 Task: In the Company americanexpress.com, Create email and send with subject: 'Elevate Your Success: Introducing a Transformative Opportunity', and with mail content 'Hello,_x000D_
Welcome to a new era of excellence. Discover the tools and resources that will redefine your industry and set you on a path to greatness._x000D_
Thanks & Regards', attach the document: Agenda.pdf and insert image: visitingcard.jpg. Below Thanks & Regards, write snapchat and insert the URL: 'www.snapchat.com'. Mark checkbox to create task to follow up : In 2 business days .  Enter or choose an email address of recipient's from company's contact and send.. Logged in from softage.10@softage.net
Action: Mouse moved to (75, 61)
Screenshot: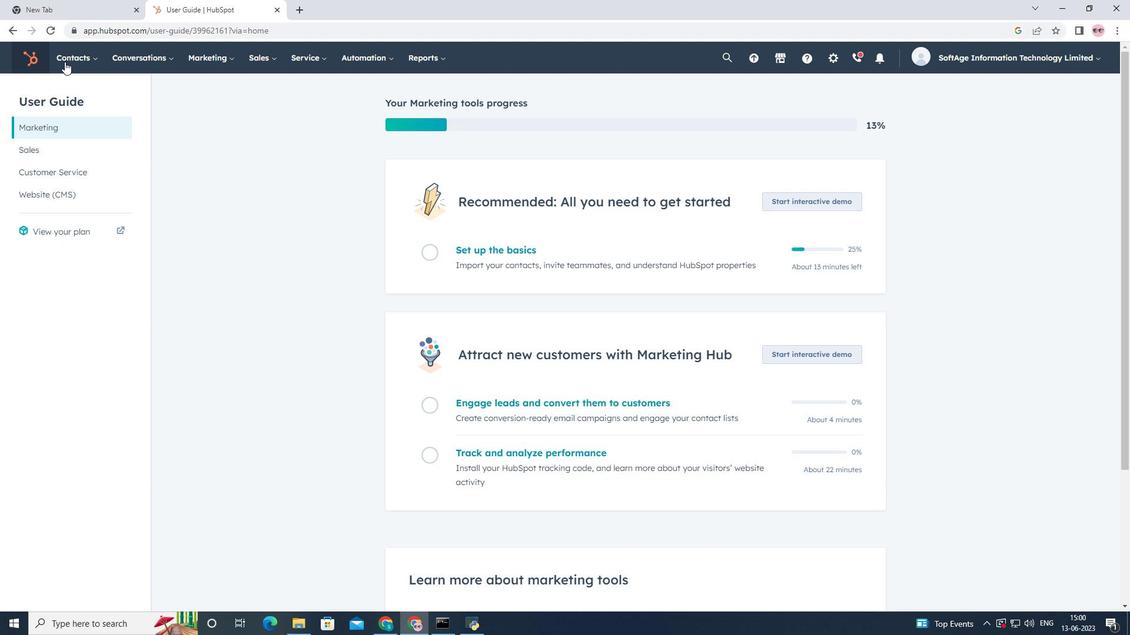 
Action: Mouse pressed left at (75, 61)
Screenshot: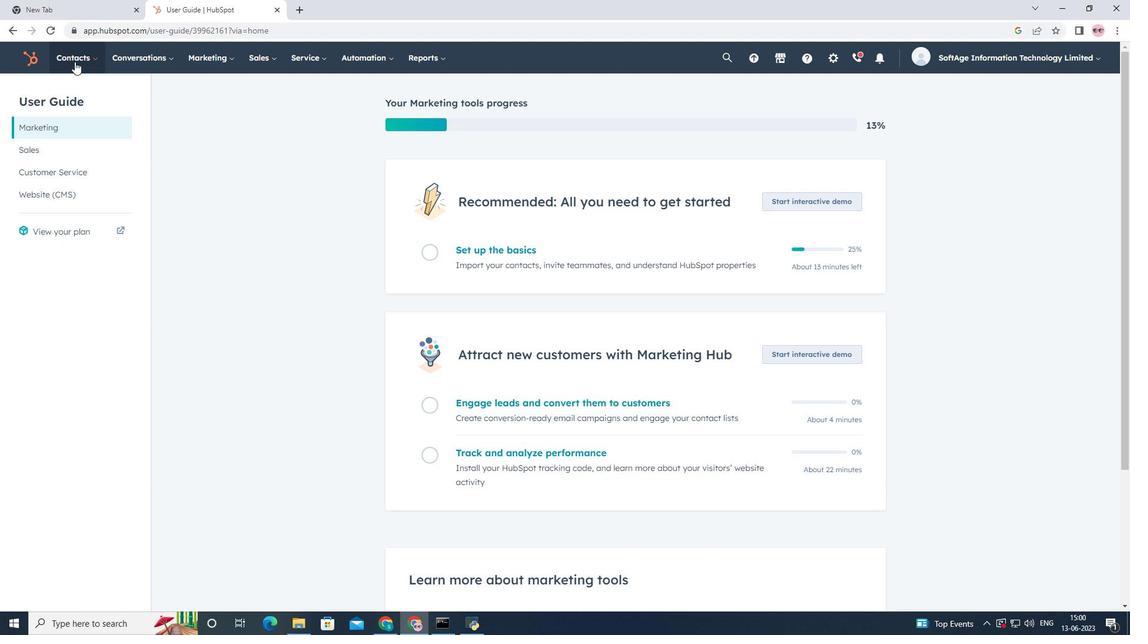 
Action: Mouse moved to (94, 107)
Screenshot: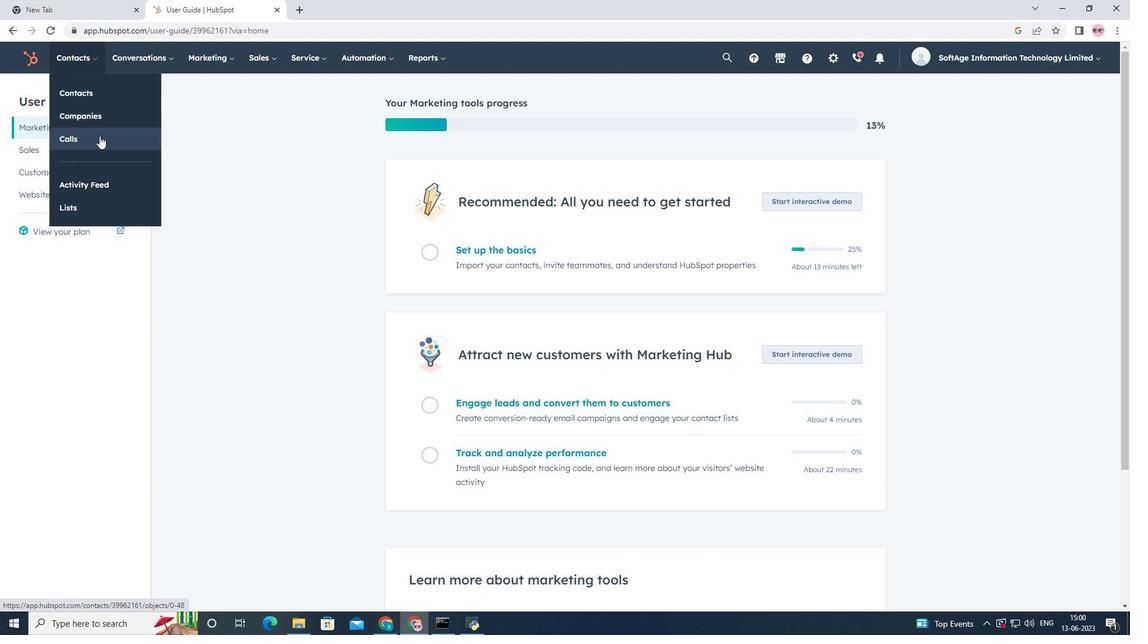 
Action: Mouse pressed left at (94, 107)
Screenshot: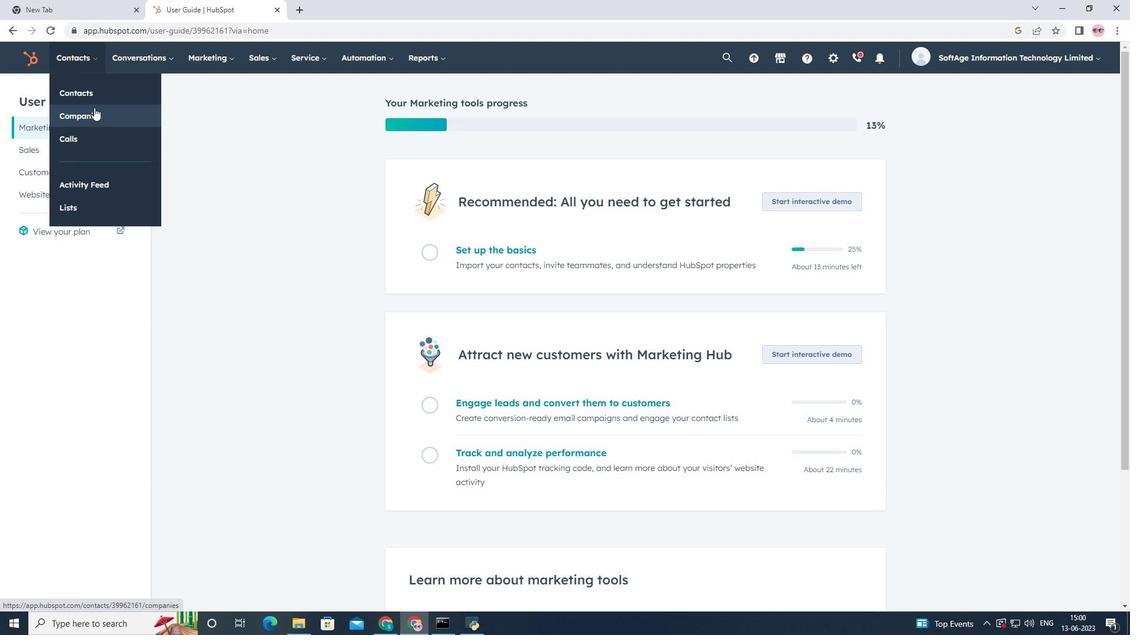 
Action: Mouse moved to (107, 193)
Screenshot: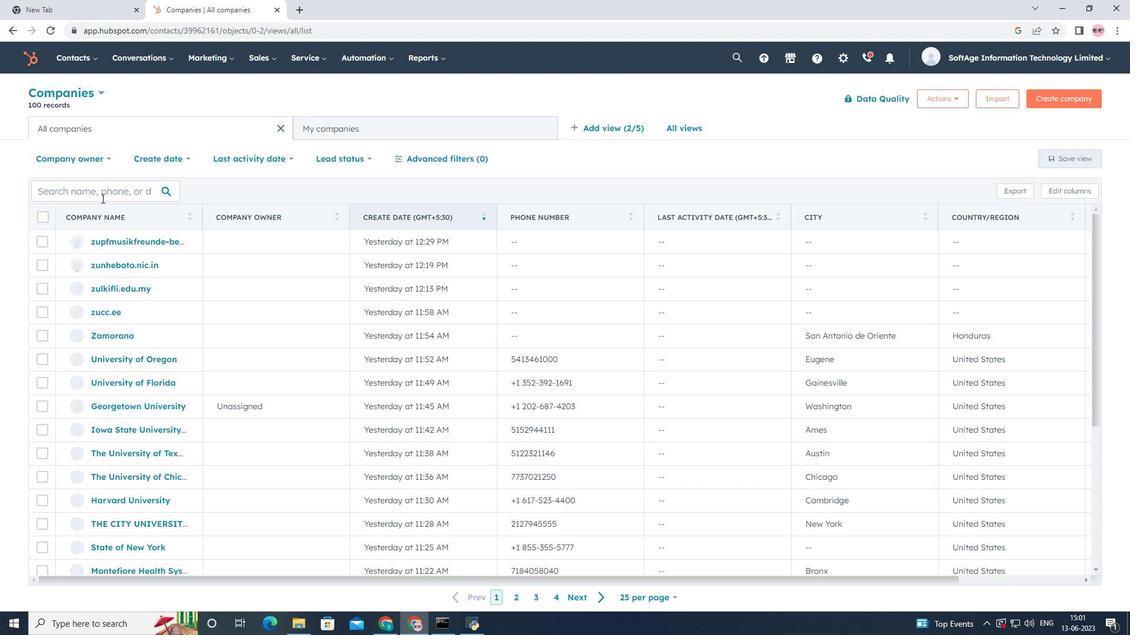 
Action: Mouse pressed left at (107, 193)
Screenshot: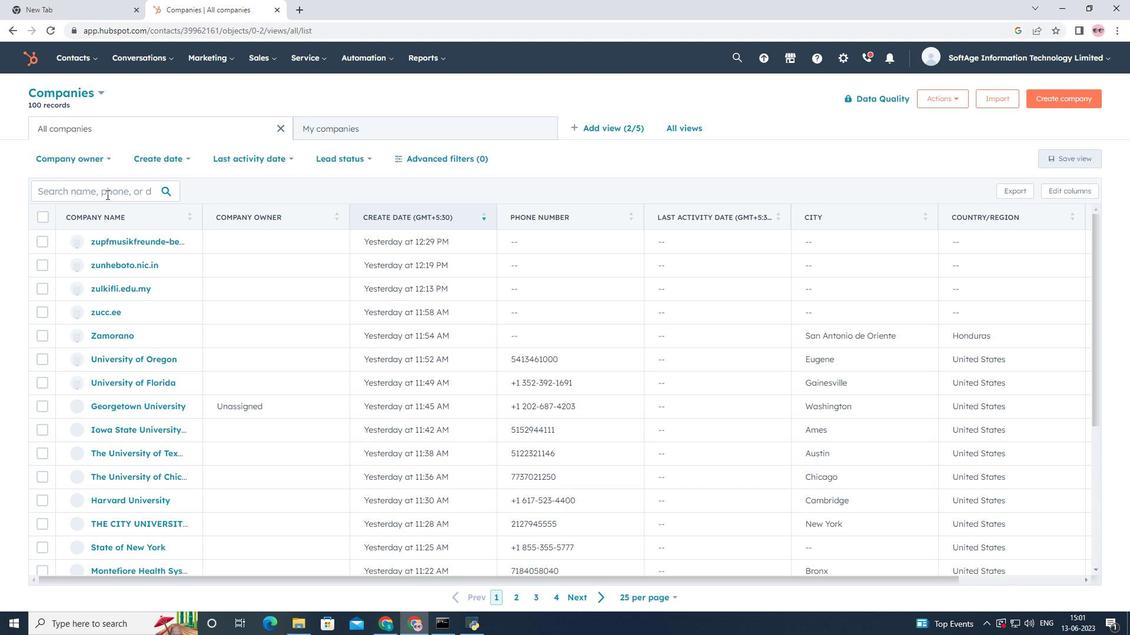 
Action: Key pressed <Key.shift>americanexpress.com
Screenshot: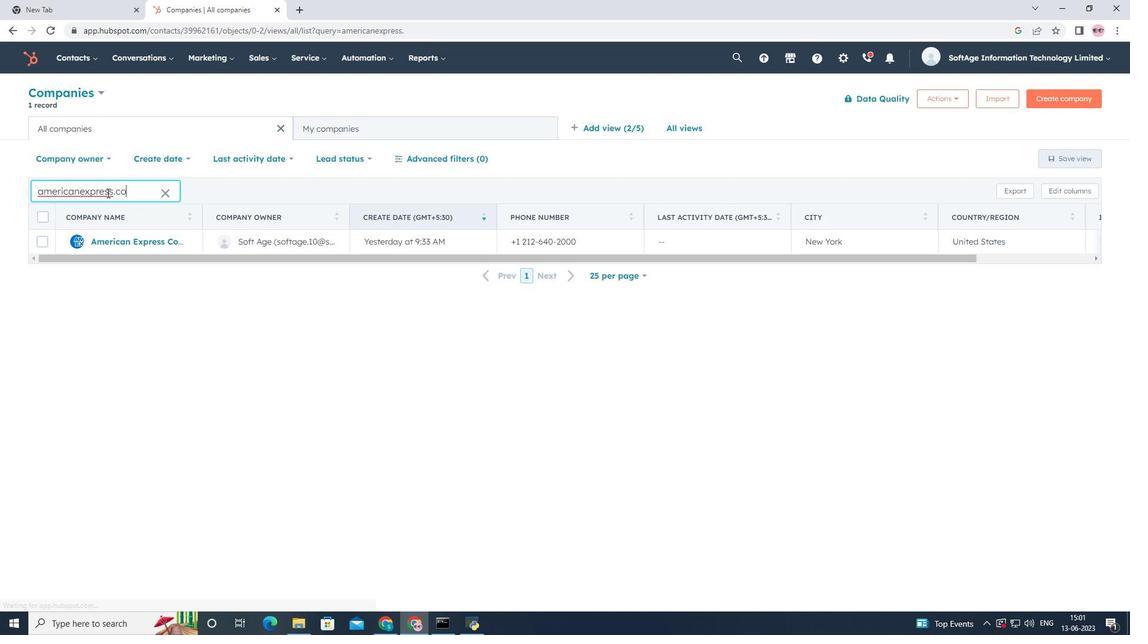 
Action: Mouse moved to (128, 240)
Screenshot: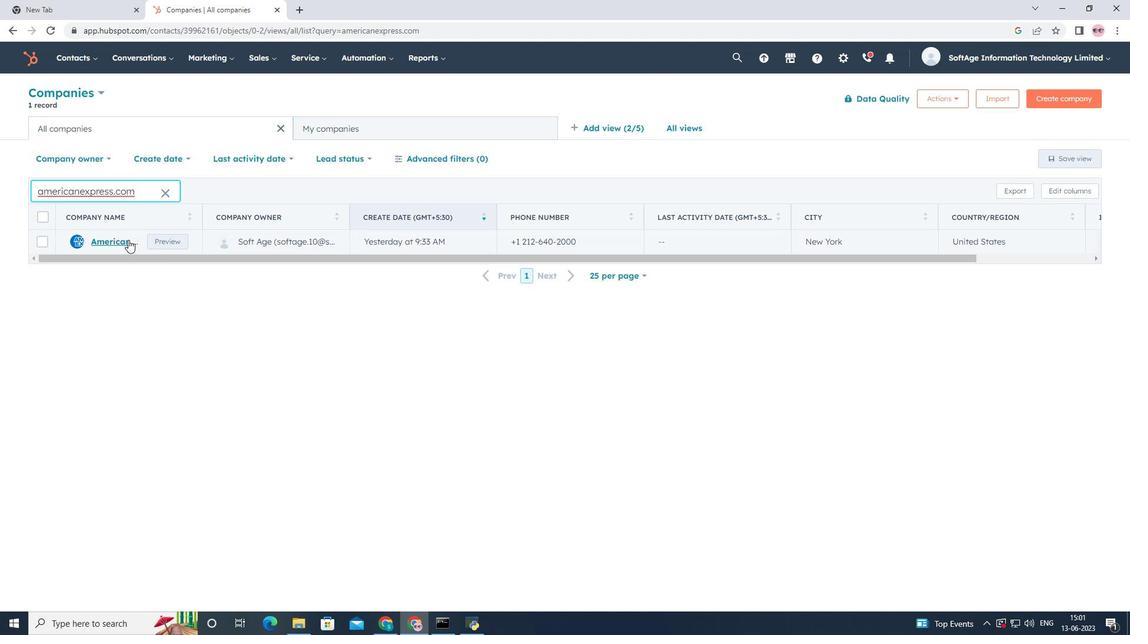 
Action: Mouse pressed left at (128, 240)
Screenshot: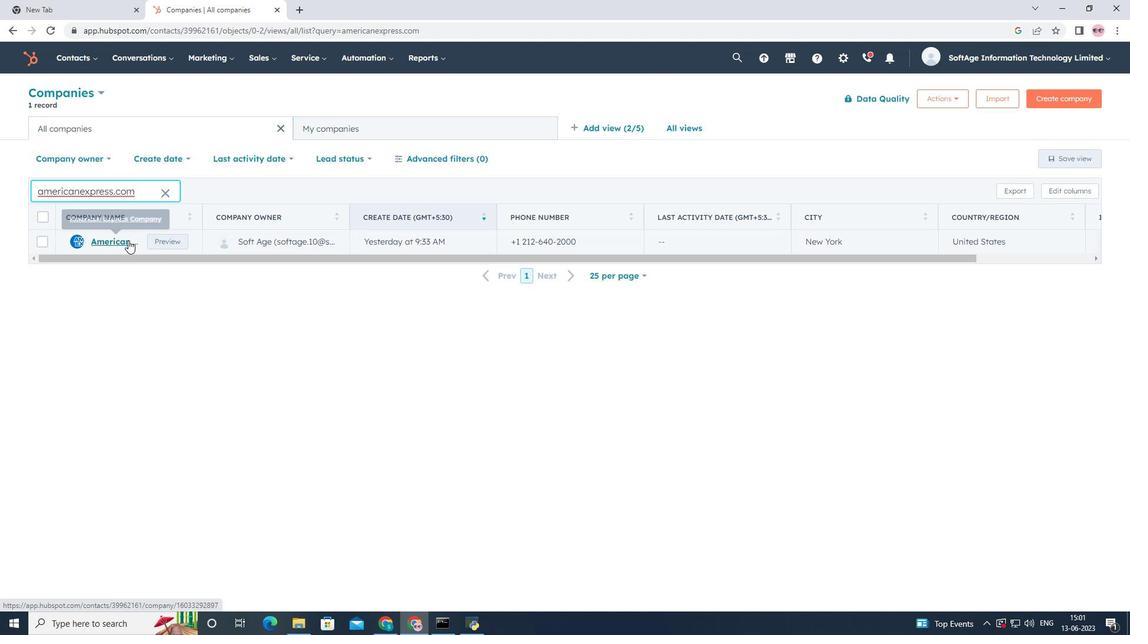 
Action: Mouse moved to (81, 198)
Screenshot: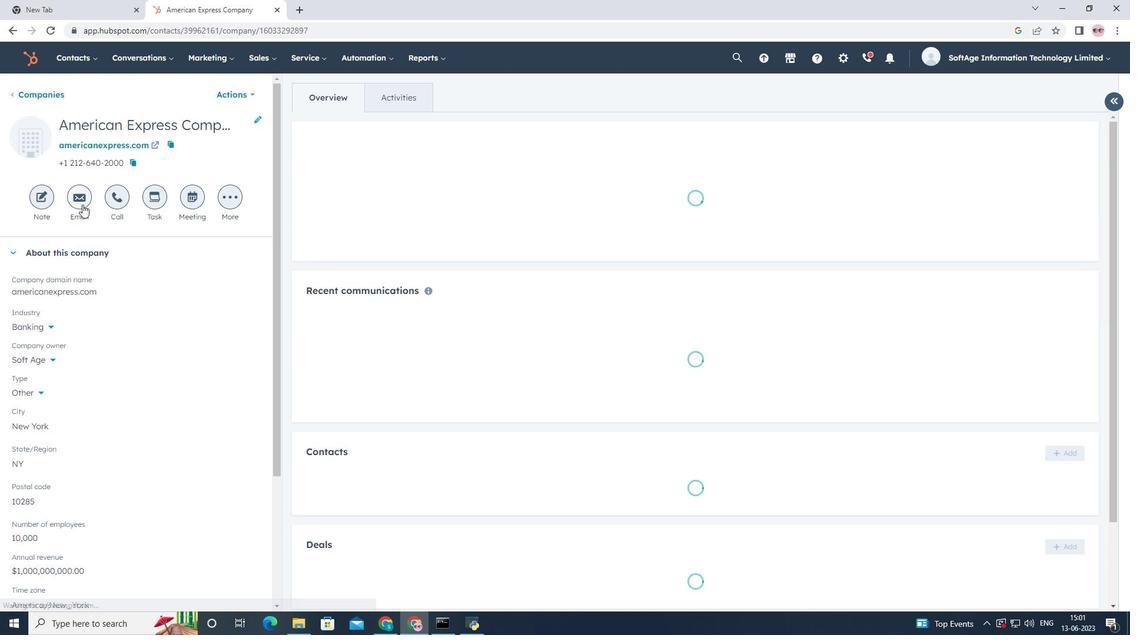 
Action: Mouse pressed left at (81, 198)
Screenshot: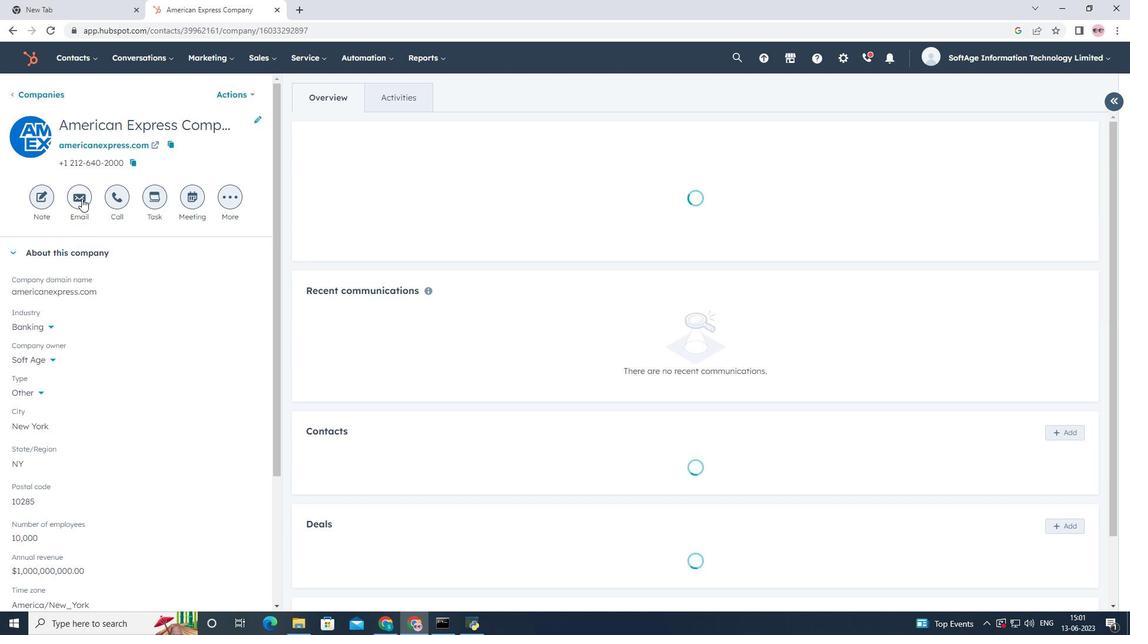 
Action: Mouse moved to (723, 399)
Screenshot: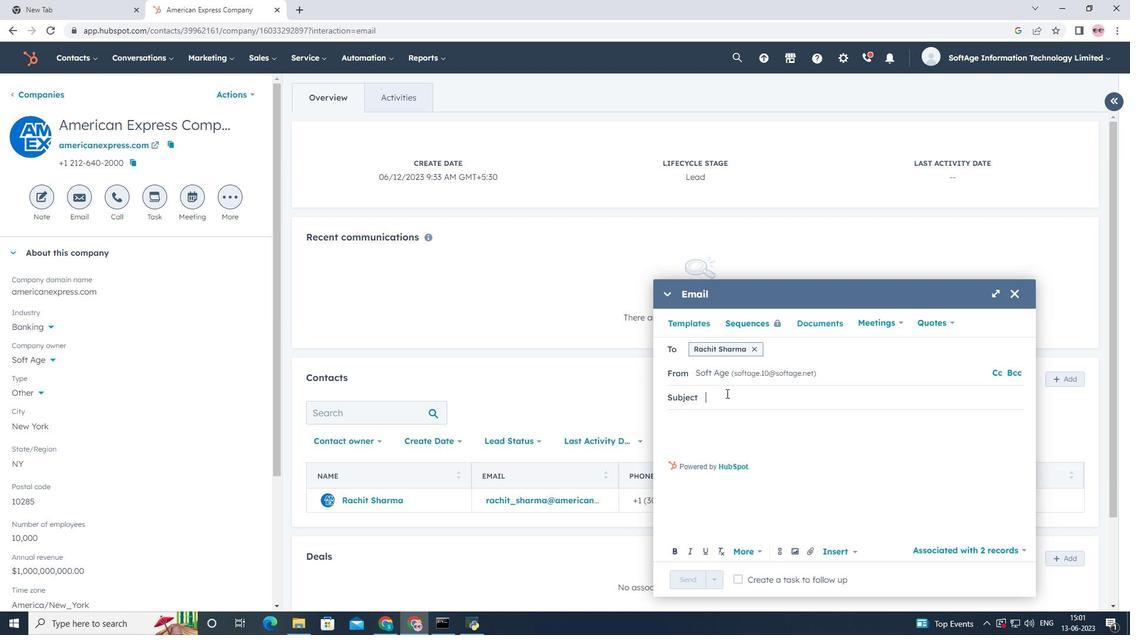 
Action: Mouse pressed left at (723, 399)
Screenshot: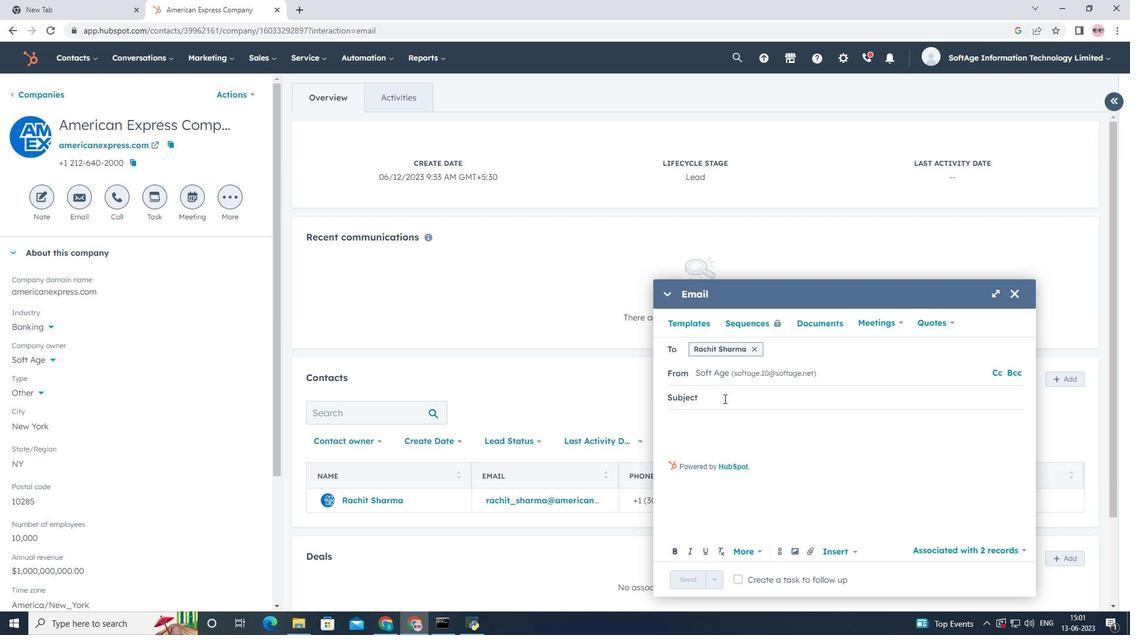 
Action: Key pressed <Key.shift>Elevate<Key.space><Key.shift>Your<Key.space><Key.shift>Success<Key.shift>:<Key.space><Key.shift>Introducing<Key.space>a<Key.space><Key.shift>Transformative<Key.space><Key.shift>Opportunity
Screenshot: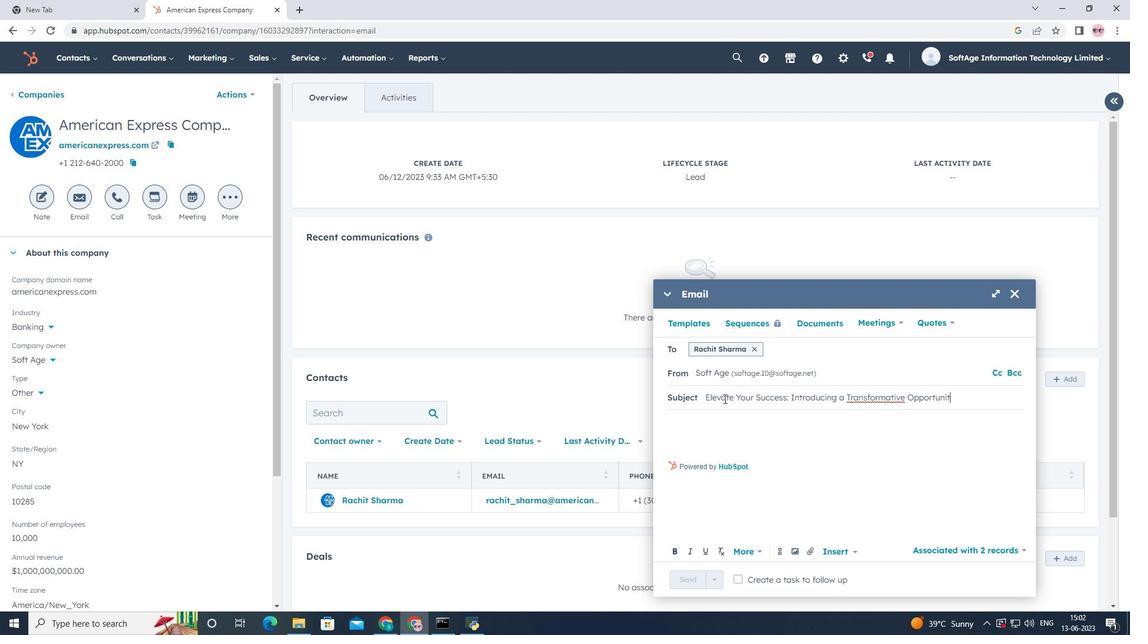 
Action: Mouse moved to (696, 420)
Screenshot: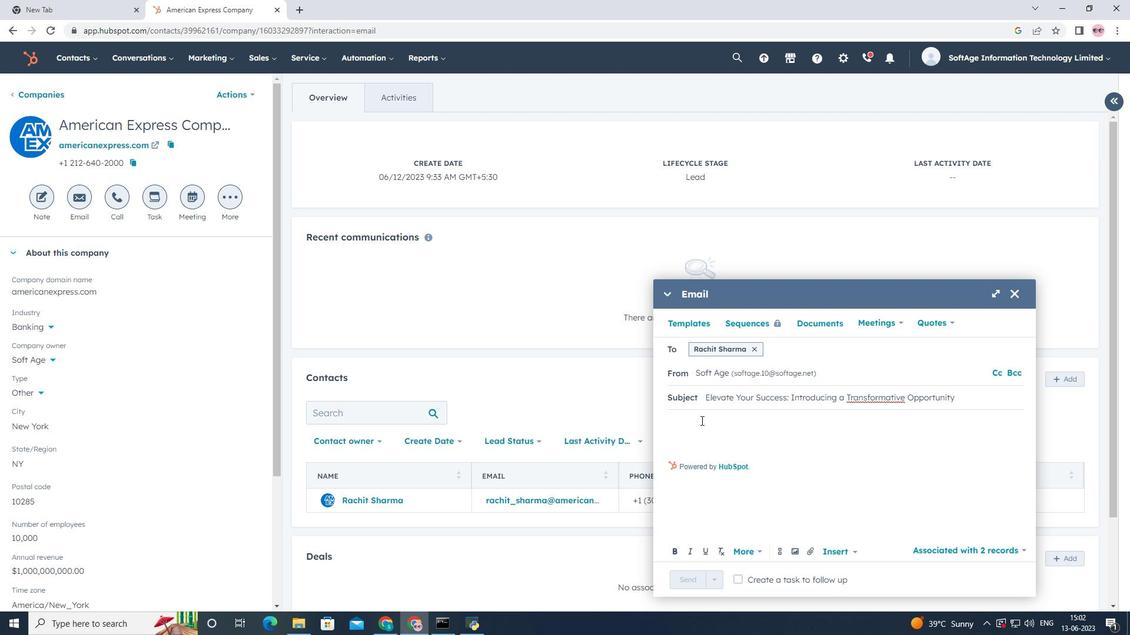 
Action: Mouse pressed left at (696, 420)
Screenshot: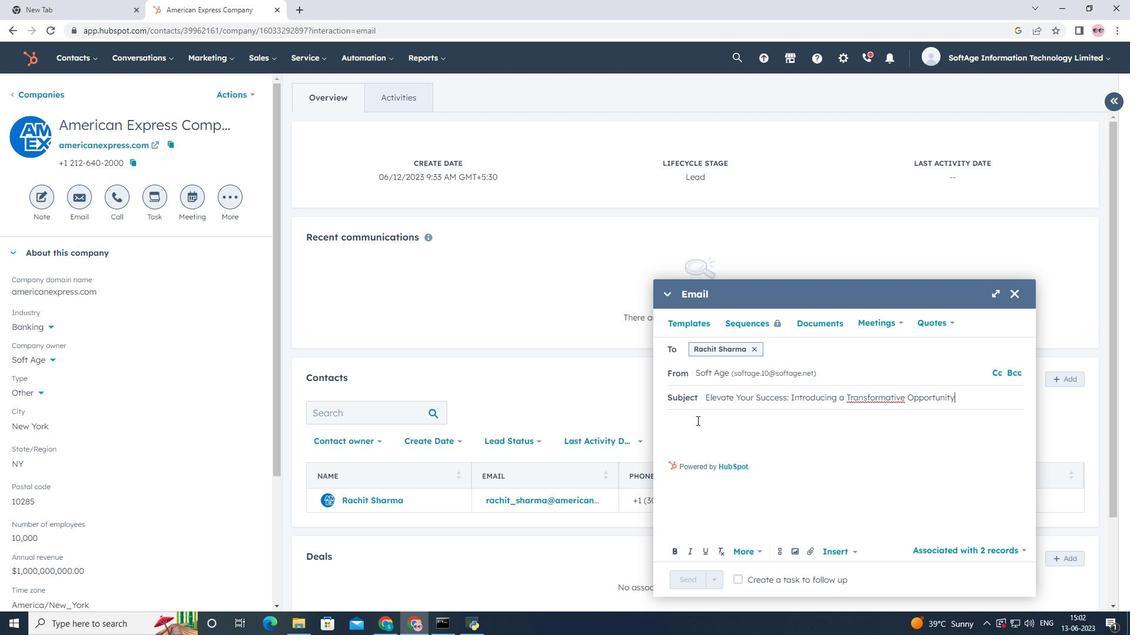 
Action: Key pressed <Key.shift><Key.shift><Key.shift>elcome<Key.space>to<Key.space>a<Key.space>new<Key.space>era<Key.space>of<Key.space>excellence.<Key.space><Key.shift>Discover<Key.space>the<Key.space>tools<Key.space>and<Key.space>resop<Key.backspace>urces<Key.space>that<Key.space>will<Key.space>redefine<Key.space>your<Key.space>industry<Key.space>and<Key.space>set<Key.space>you<Key.space>on<Key.space>a<Key.space>path<Key.space>to<Key.space>greatness.<Key.enter><Key.shift><Key.shift><Key.shift><Key.shift>Thanks<Key.space><Key.shift><Key.shift><Key.shift><Key.shift><Key.shift><Key.shift><Key.shift><Key.shift><Key.shift><Key.shift><Key.shift><Key.shift><Key.shift><Key.shift><Key.shift><Key.shift><Key.shift><Key.shift><Key.shift><Key.shift><Key.shift><Key.shift><Key.shift><Key.shift><Key.shift><Key.shift><Key.shift><Key.shift><Key.shift>&<Key.space>regards
Screenshot: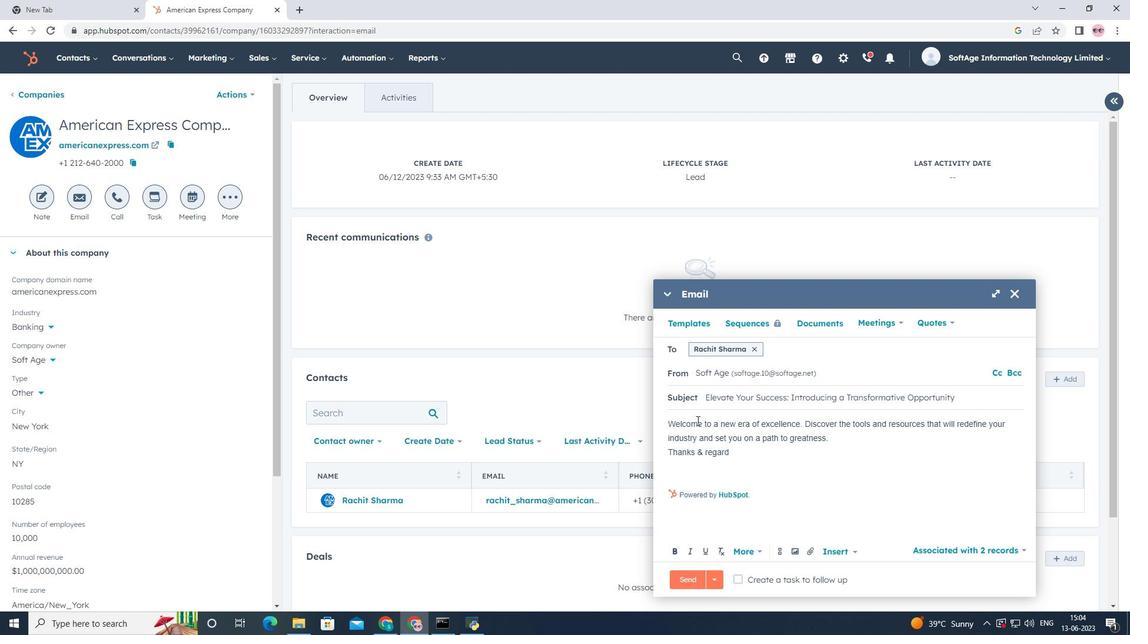 
Action: Mouse moved to (708, 453)
Screenshot: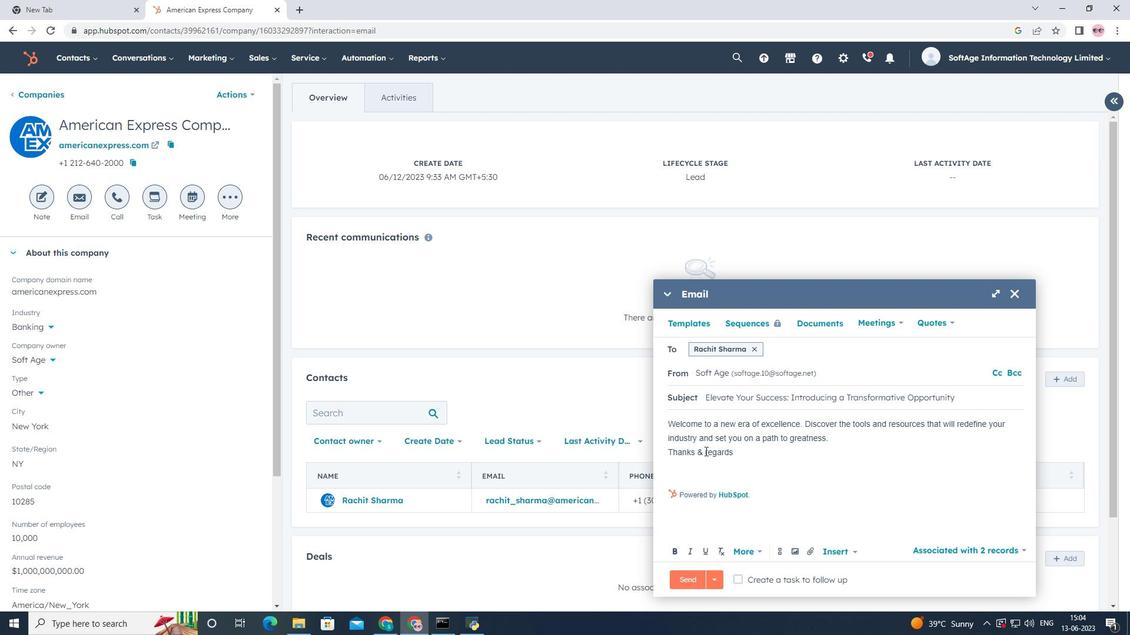 
Action: Mouse pressed left at (708, 453)
Screenshot: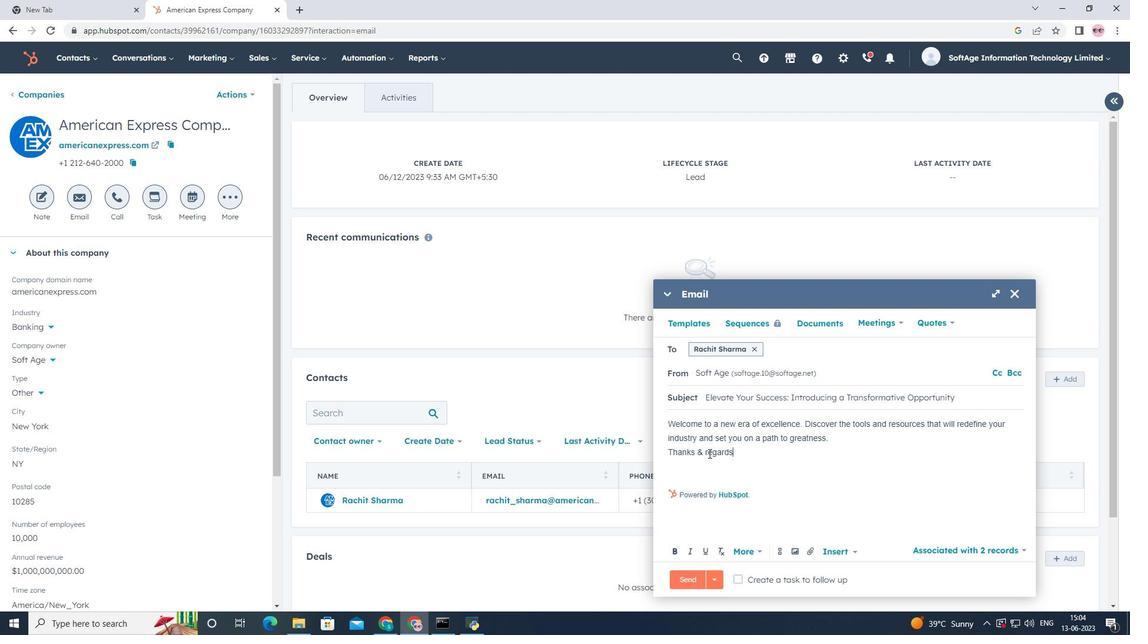 
Action: Key pressed <Key.backspace><Key.shift>R
Screenshot: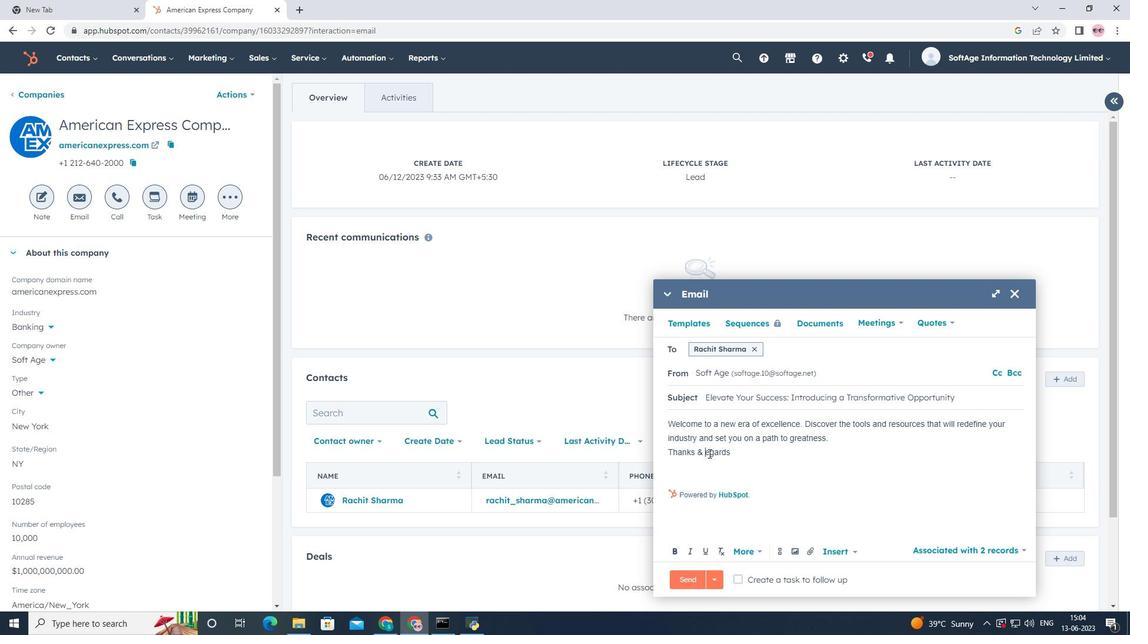 
Action: Mouse moved to (682, 472)
Screenshot: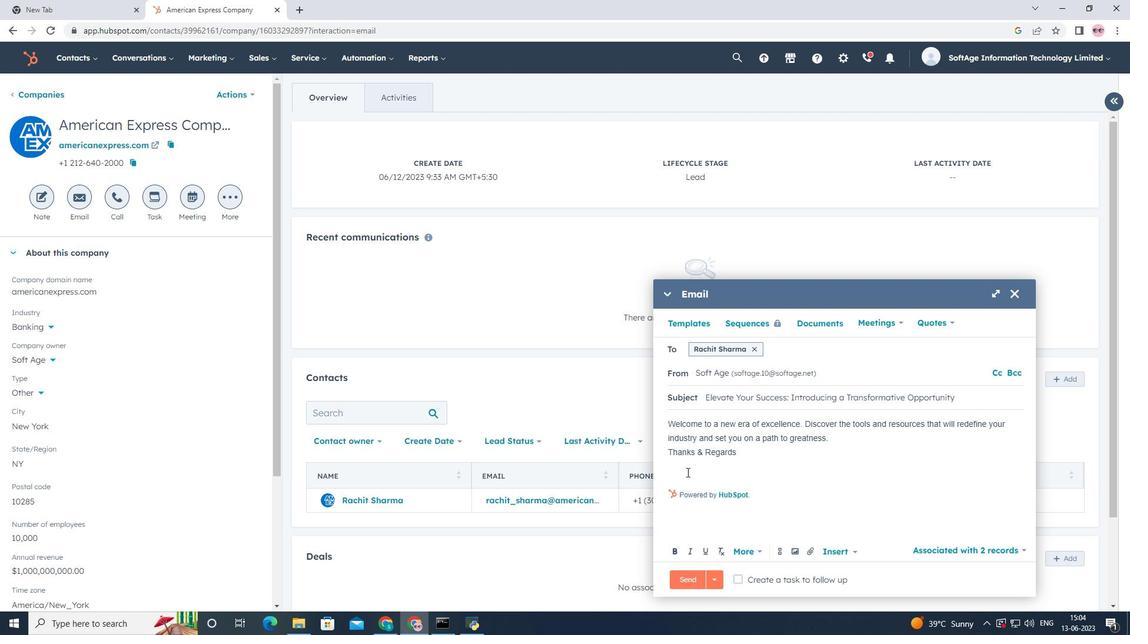 
Action: Mouse pressed left at (682, 472)
Screenshot: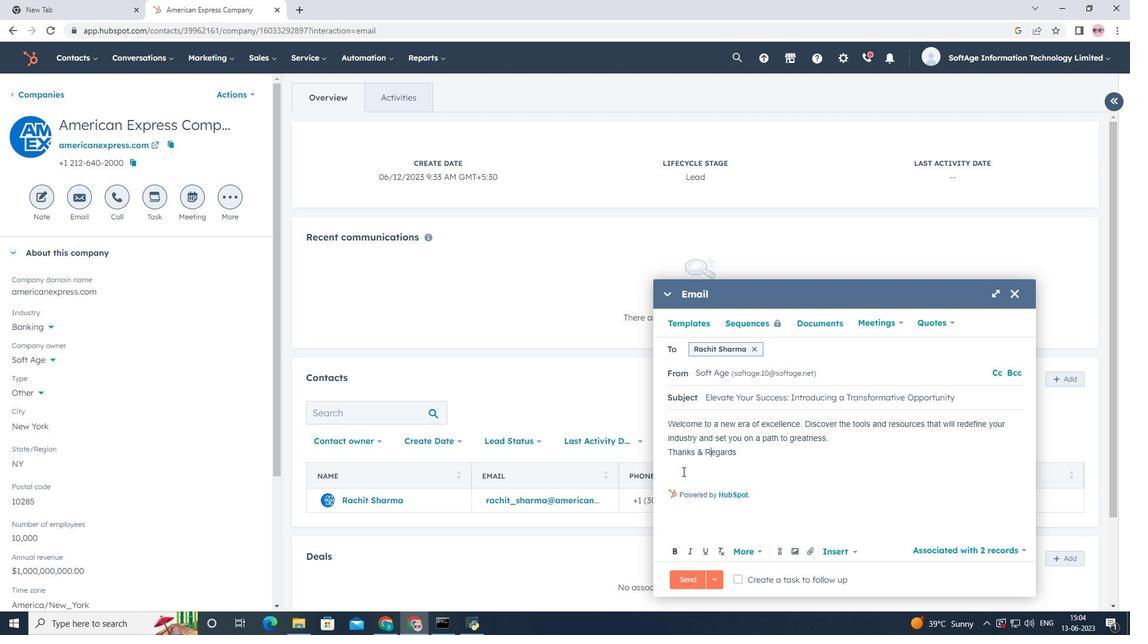
Action: Mouse moved to (813, 555)
Screenshot: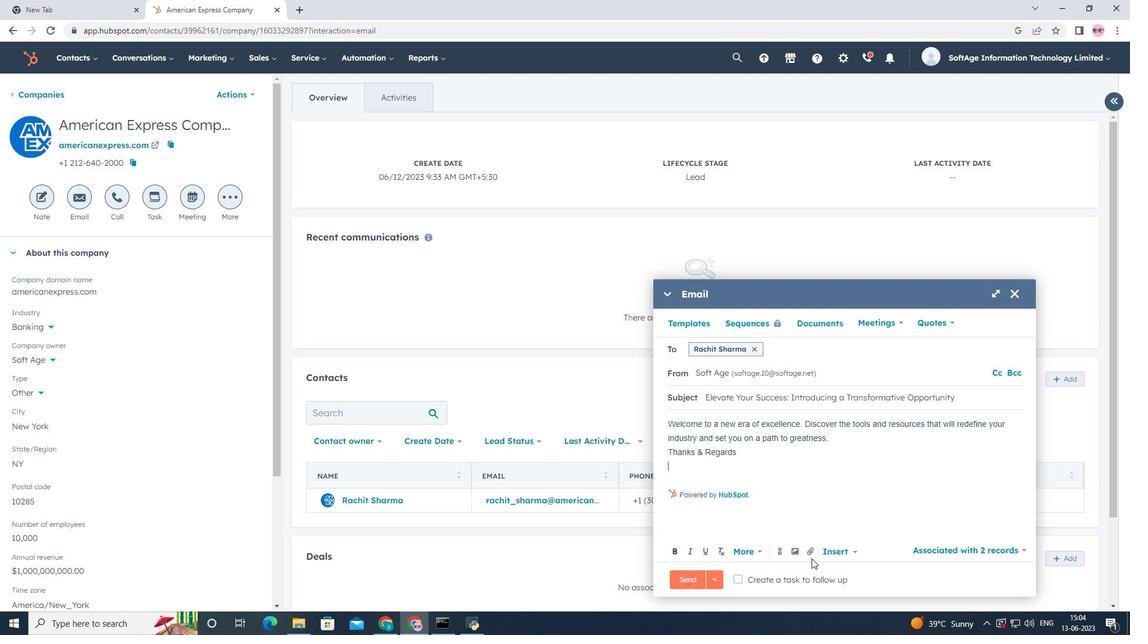 
Action: Mouse pressed left at (813, 555)
Screenshot: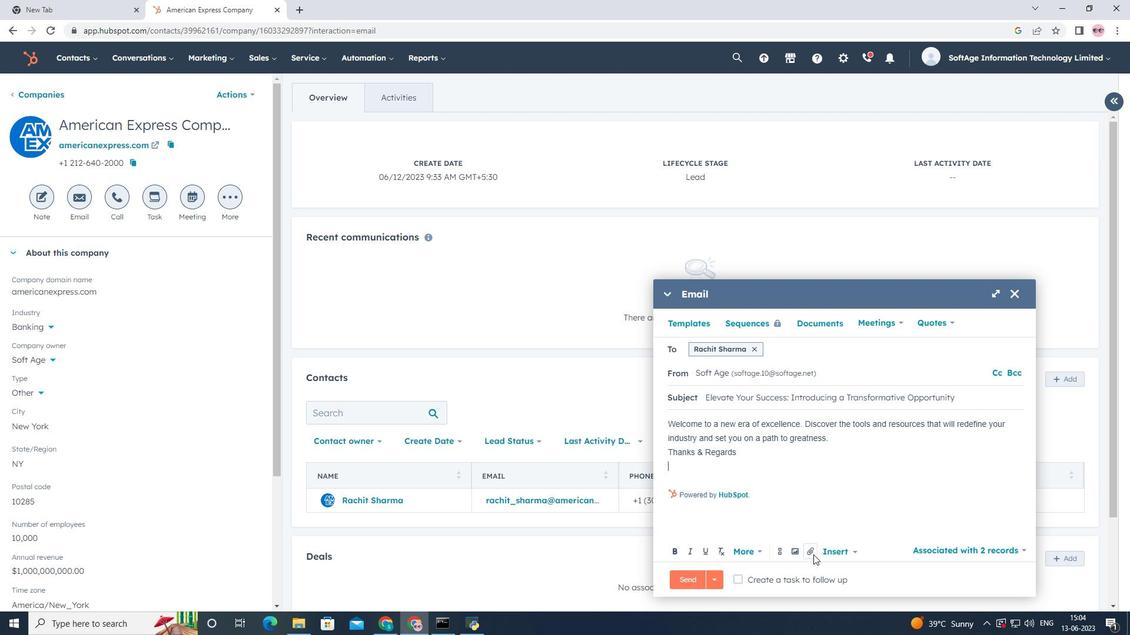 
Action: Mouse moved to (813, 520)
Screenshot: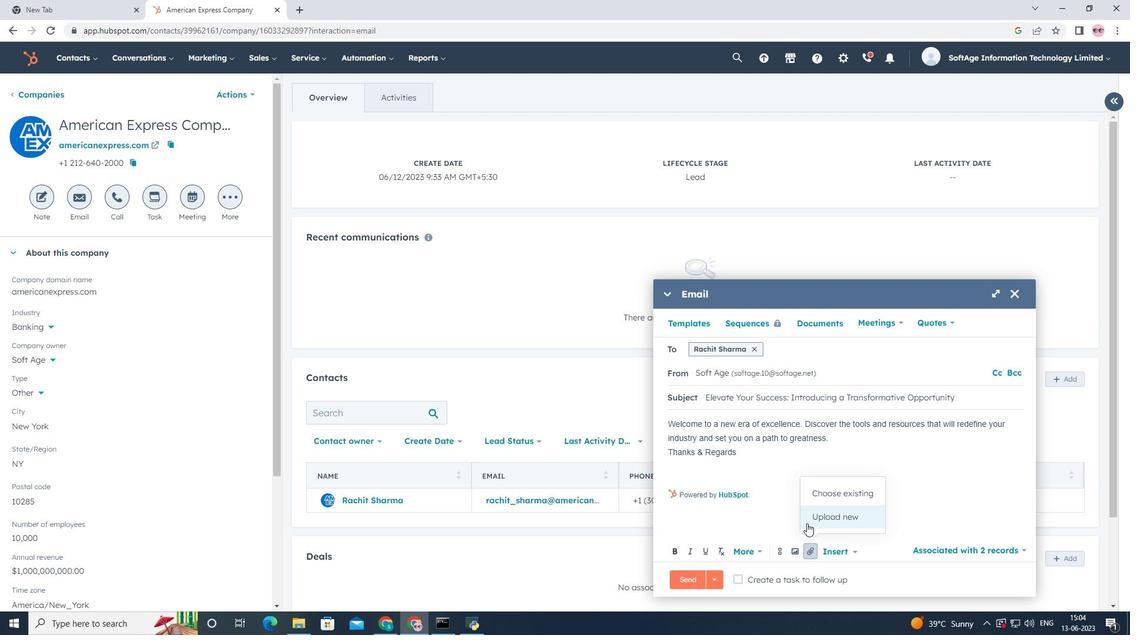 
Action: Mouse pressed left at (813, 520)
Screenshot: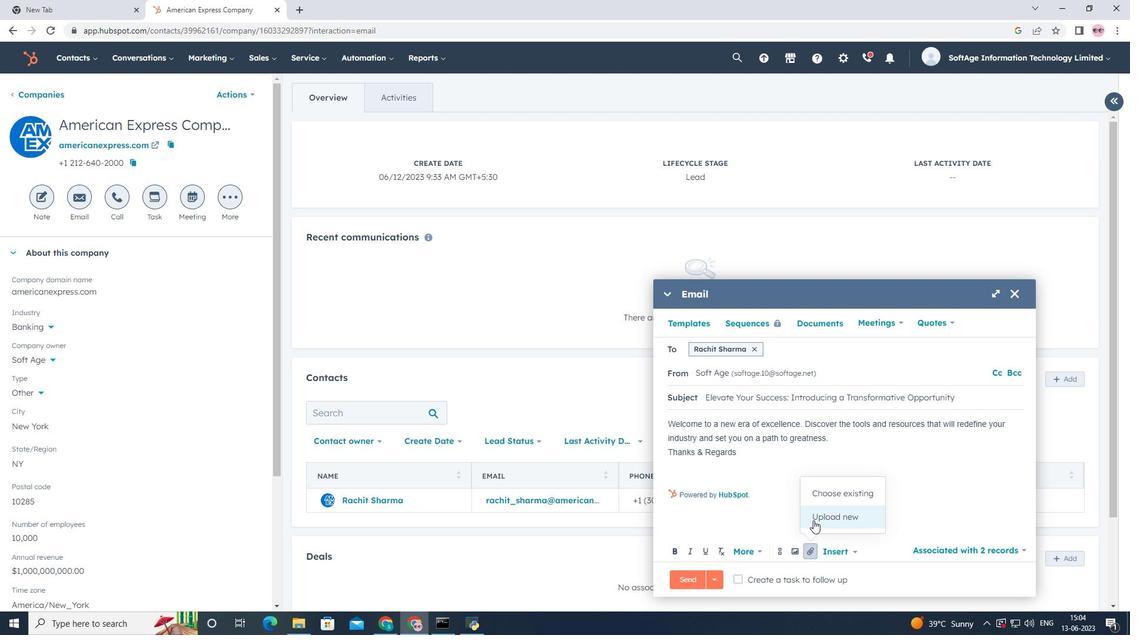 
Action: Mouse moved to (30, 147)
Screenshot: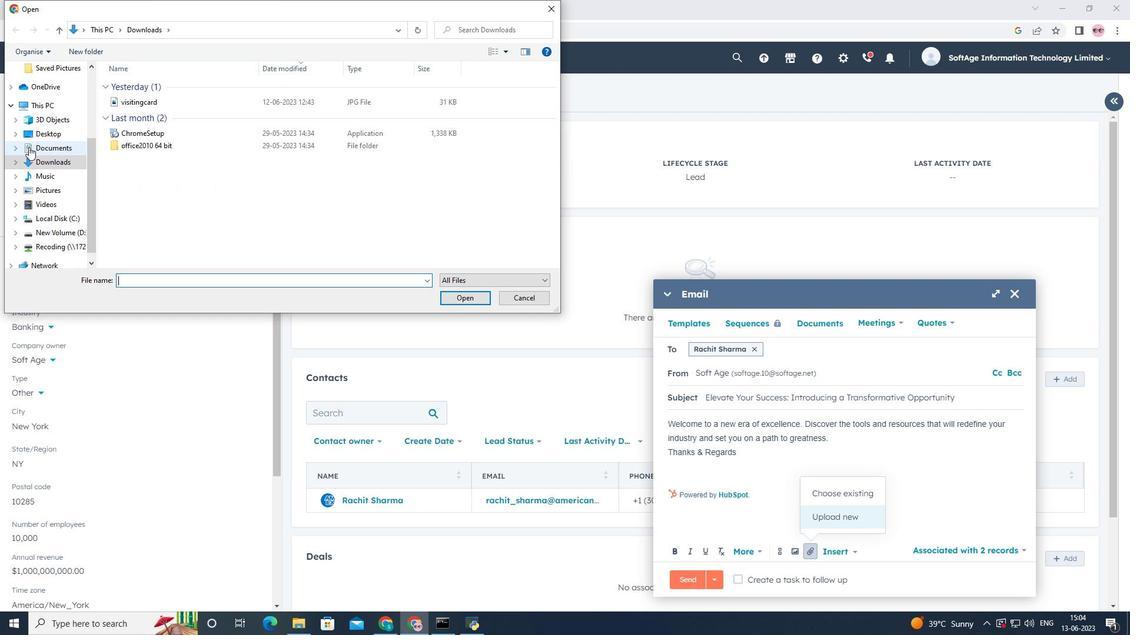 
Action: Mouse pressed left at (30, 147)
Screenshot: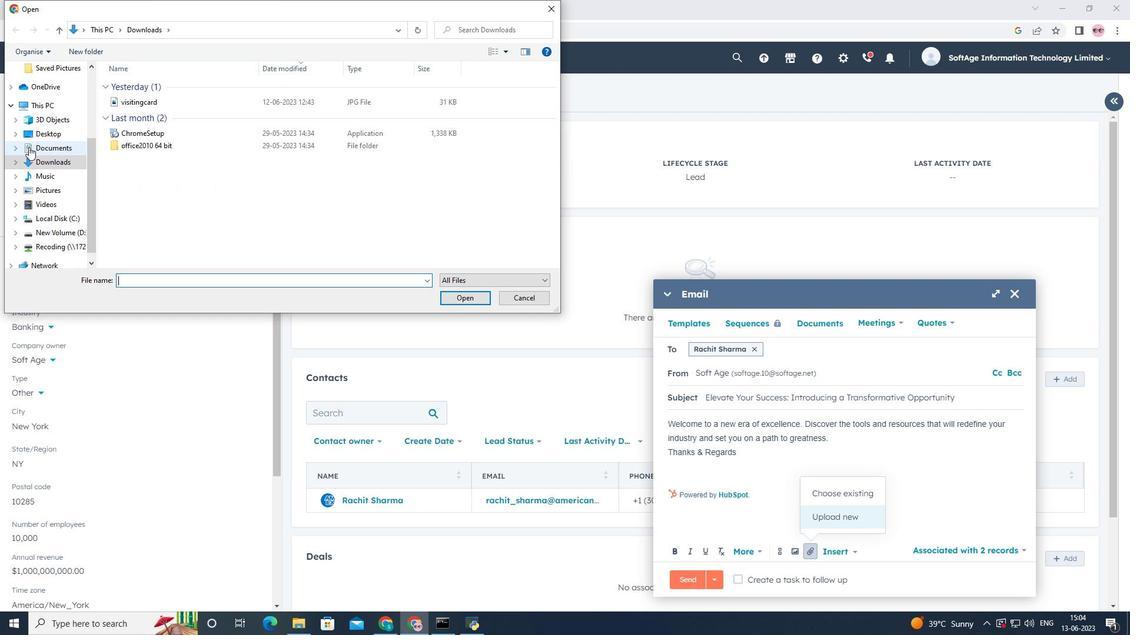 
Action: Mouse moved to (223, 85)
Screenshot: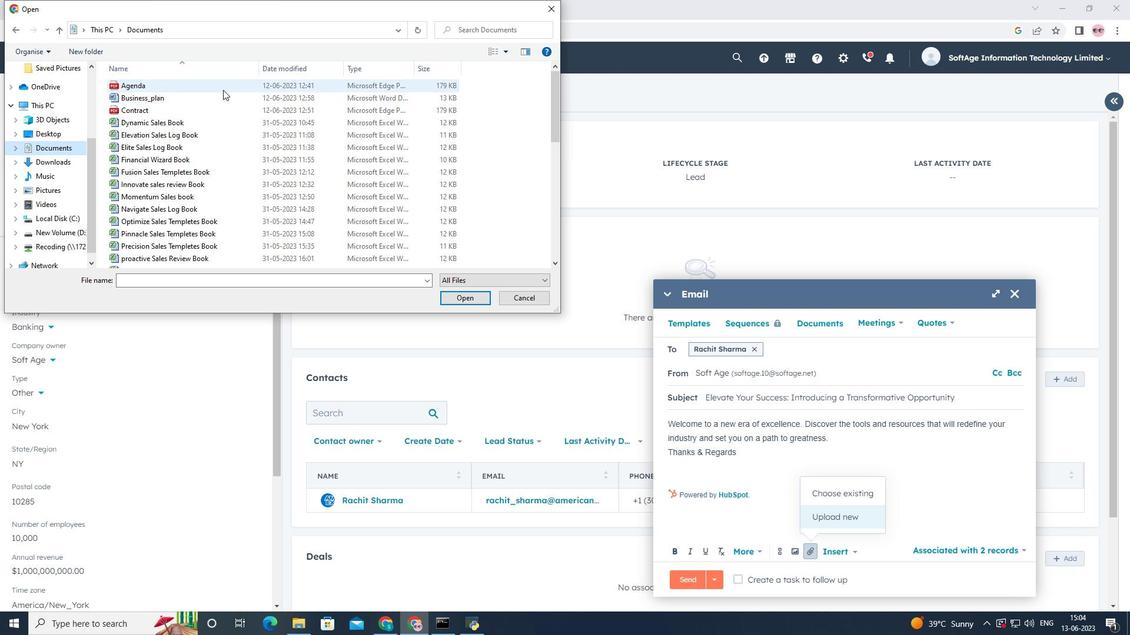 
Action: Mouse pressed left at (223, 85)
Screenshot: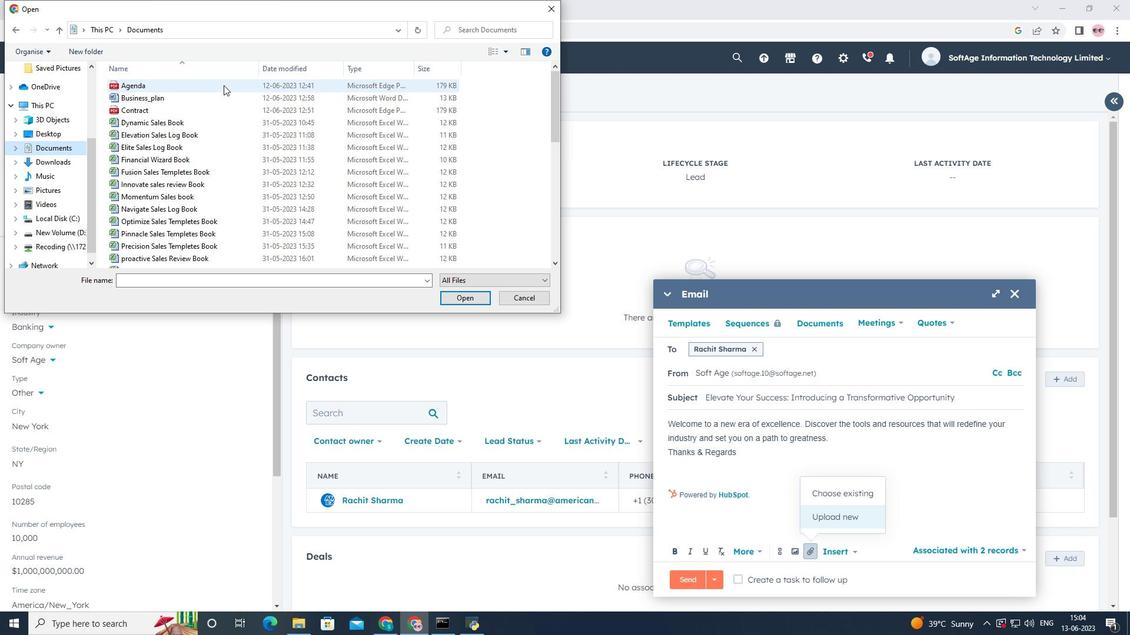 
Action: Mouse moved to (470, 302)
Screenshot: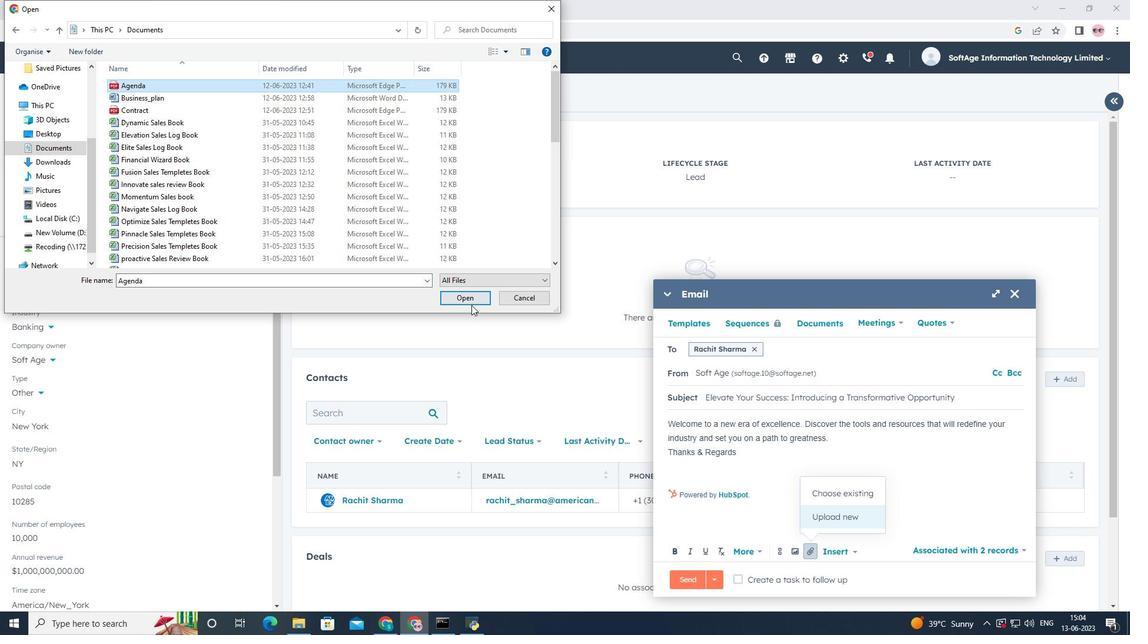 
Action: Mouse pressed left at (470, 302)
Screenshot: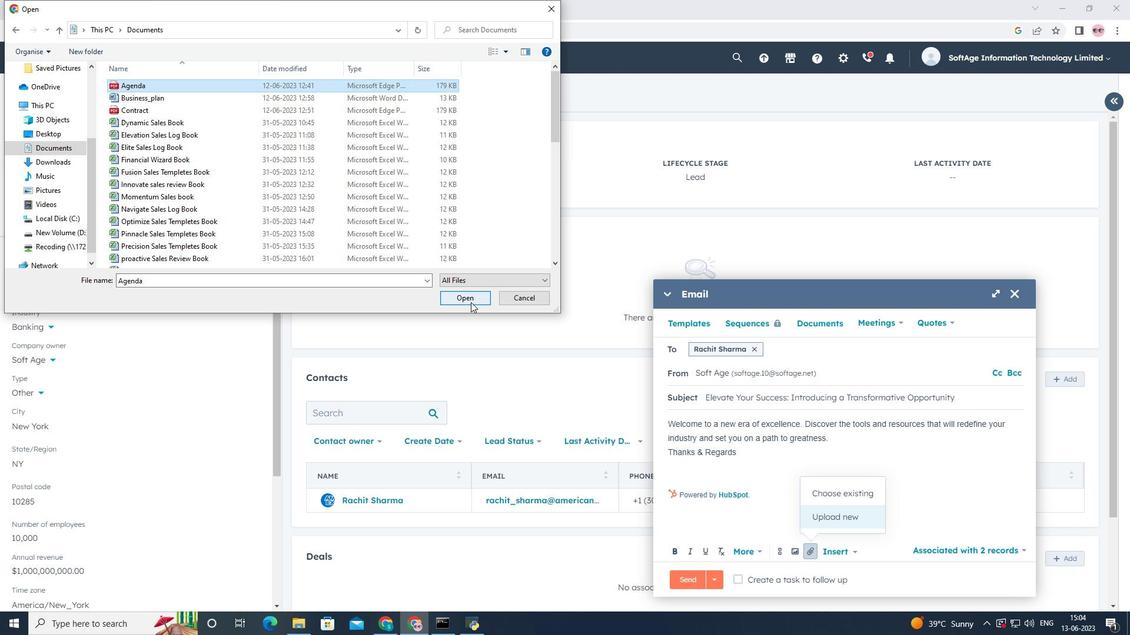
Action: Mouse moved to (794, 522)
Screenshot: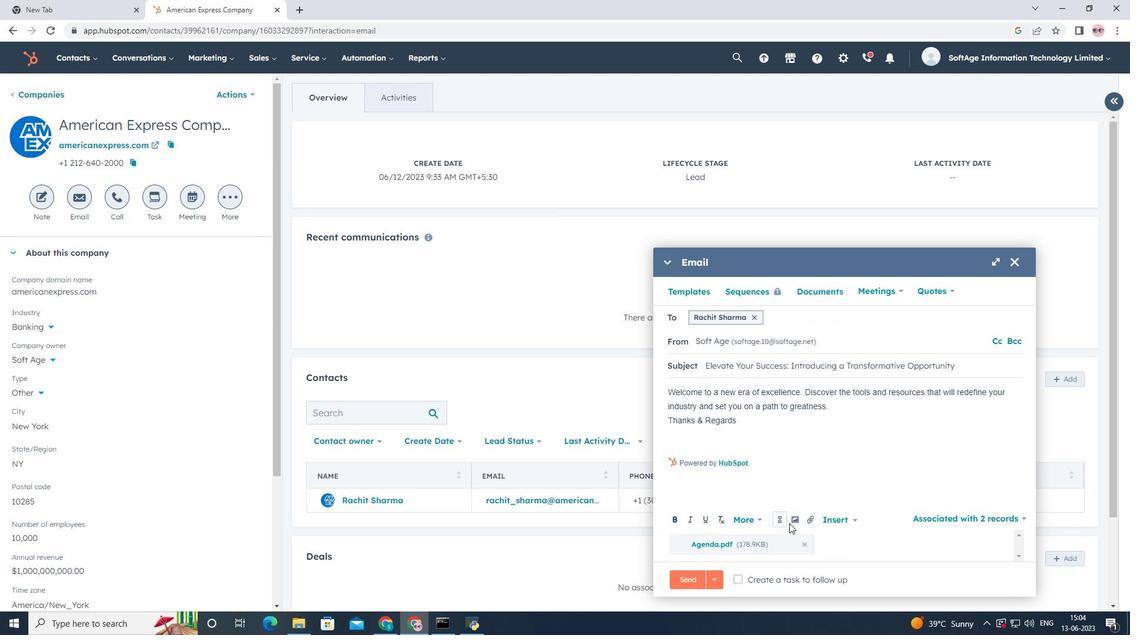 
Action: Mouse pressed left at (794, 522)
Screenshot: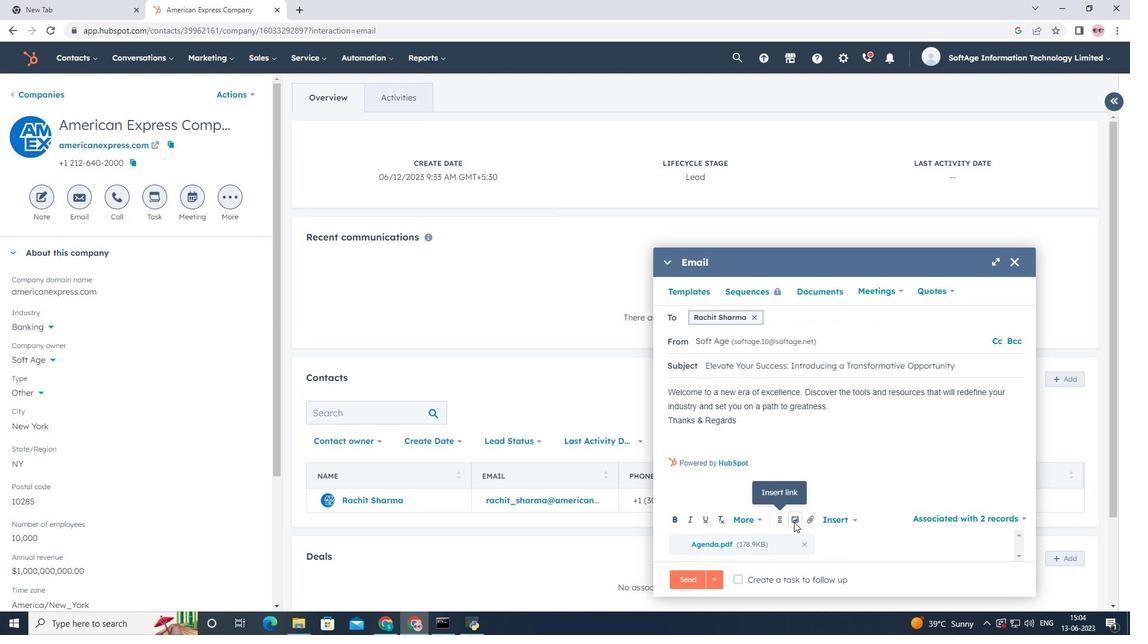 
Action: Mouse moved to (788, 488)
Screenshot: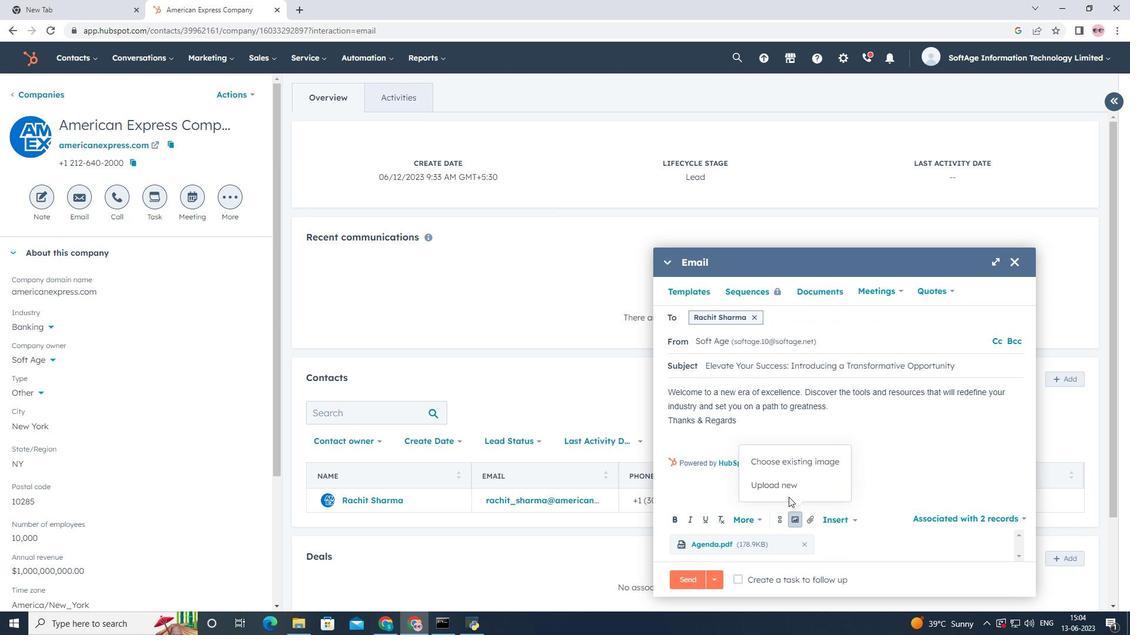 
Action: Mouse pressed left at (788, 488)
Screenshot: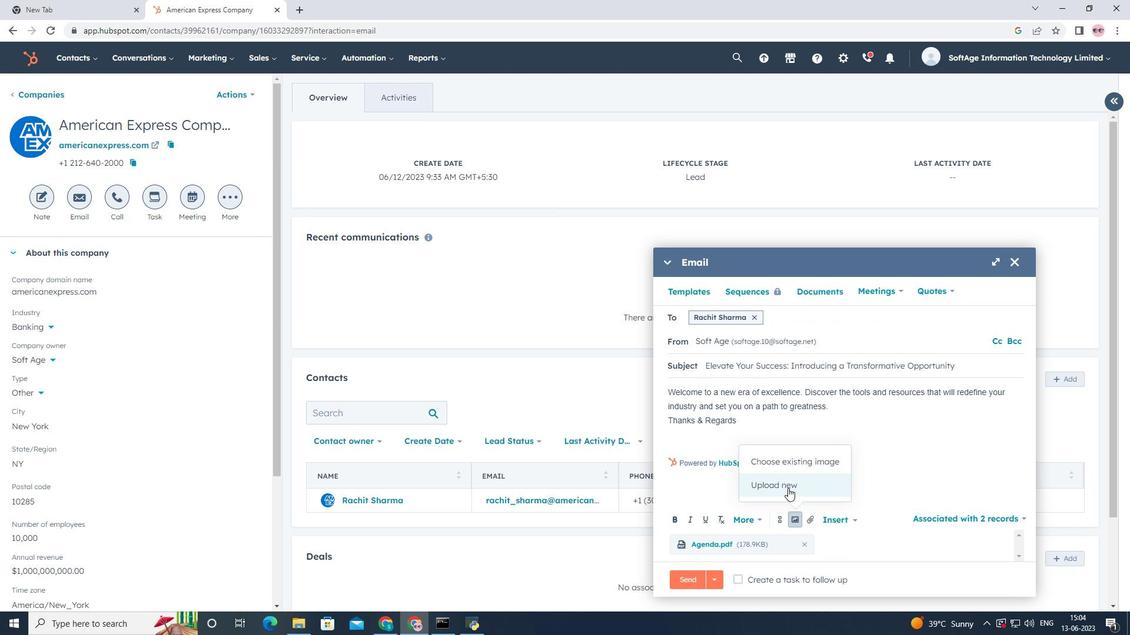 
Action: Mouse moved to (48, 160)
Screenshot: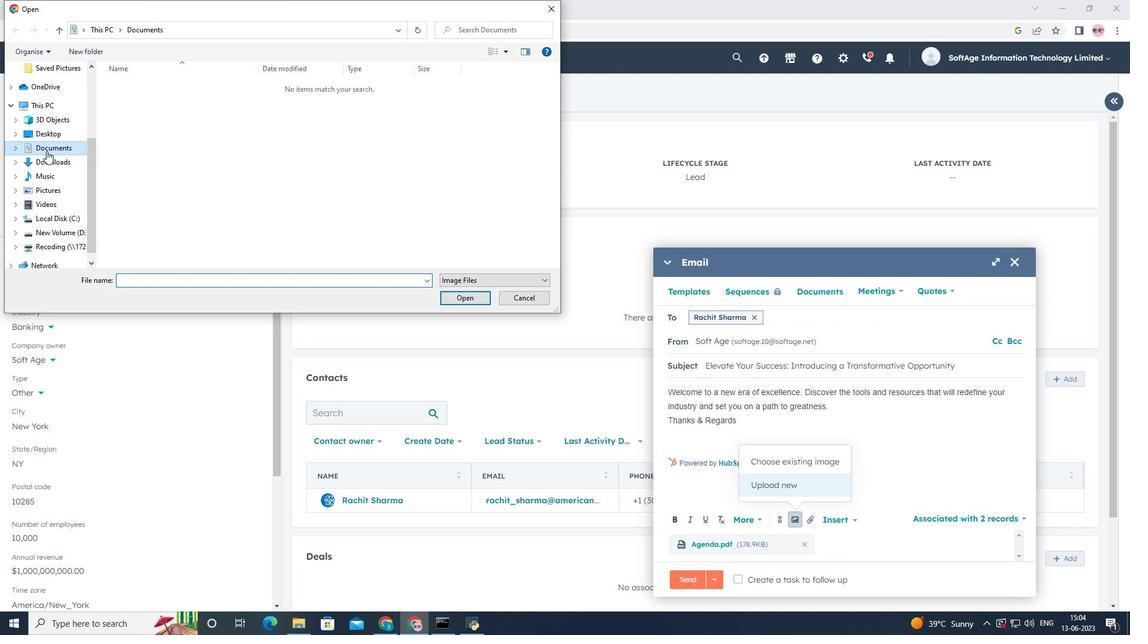 
Action: Mouse pressed left at (48, 160)
Screenshot: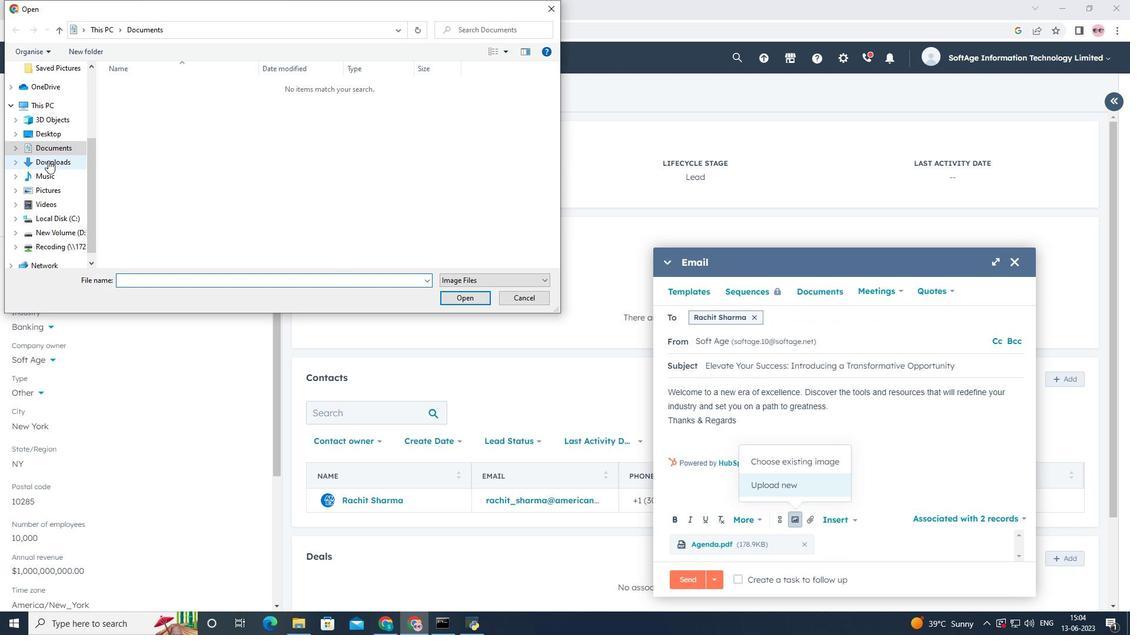 
Action: Mouse moved to (124, 103)
Screenshot: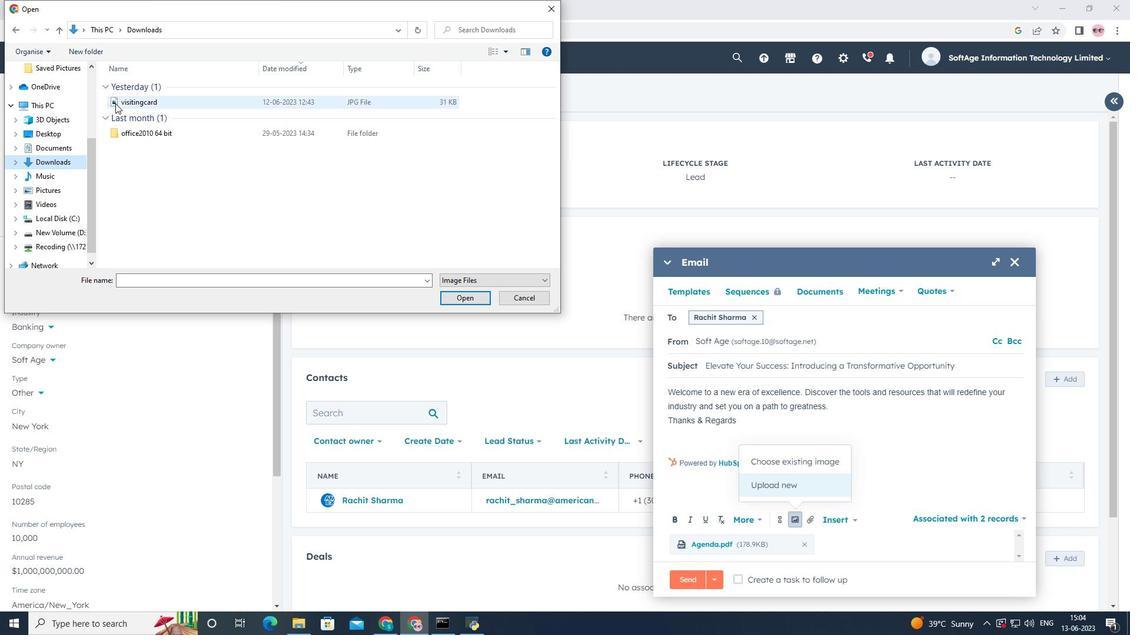 
Action: Mouse pressed left at (124, 103)
Screenshot: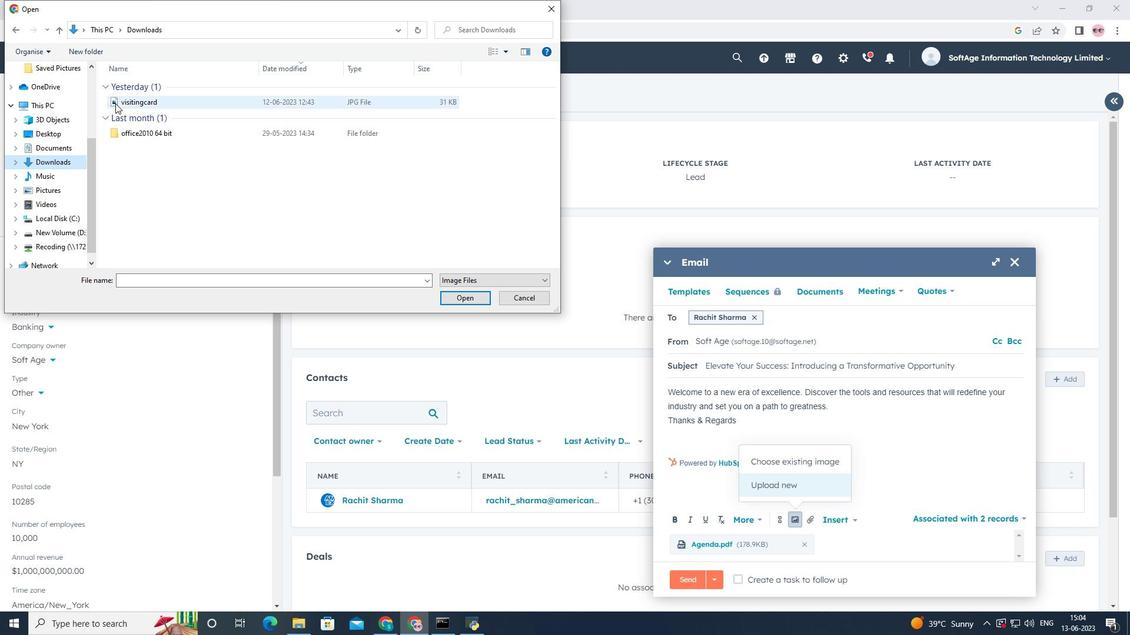 
Action: Mouse moved to (460, 294)
Screenshot: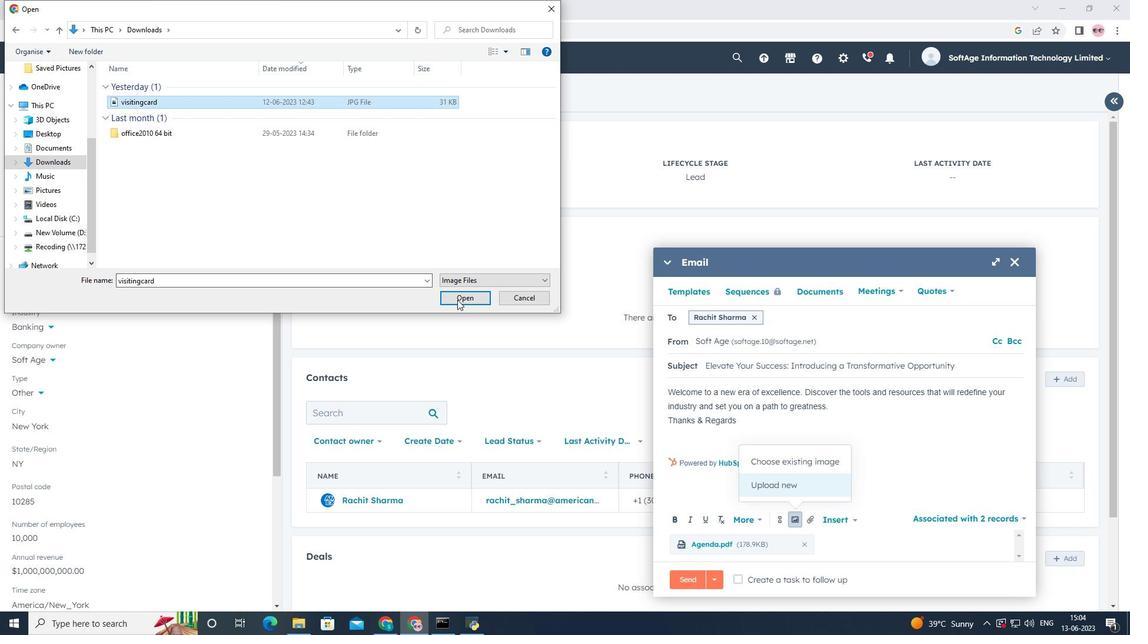 
Action: Mouse pressed left at (460, 294)
Screenshot: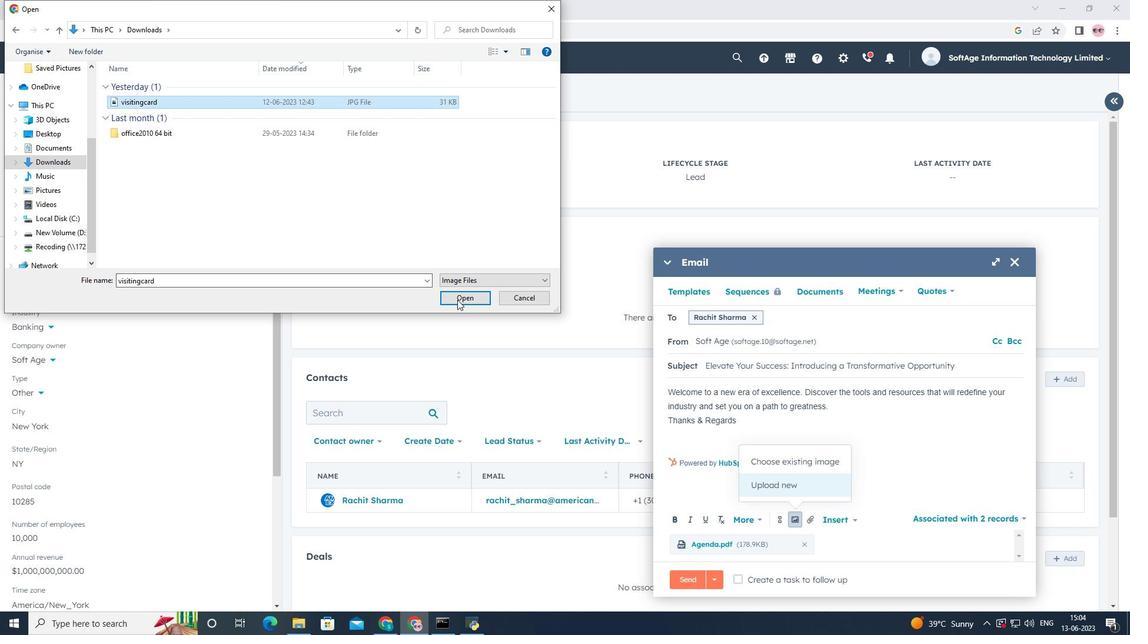 
Action: Mouse moved to (681, 325)
Screenshot: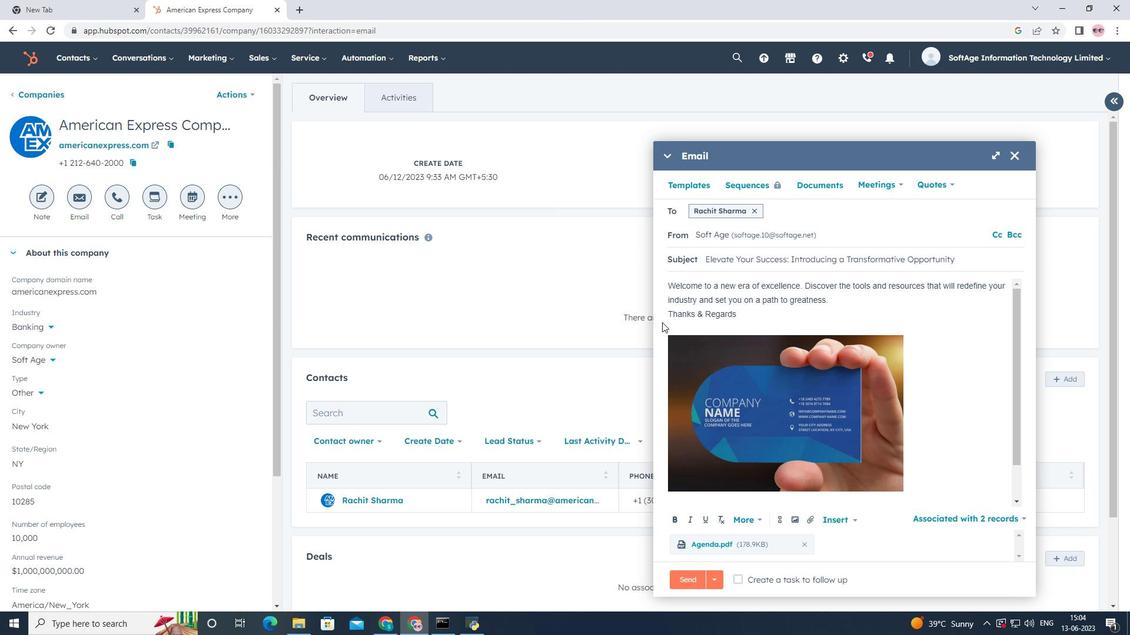 
Action: Mouse pressed left at (681, 325)
Screenshot: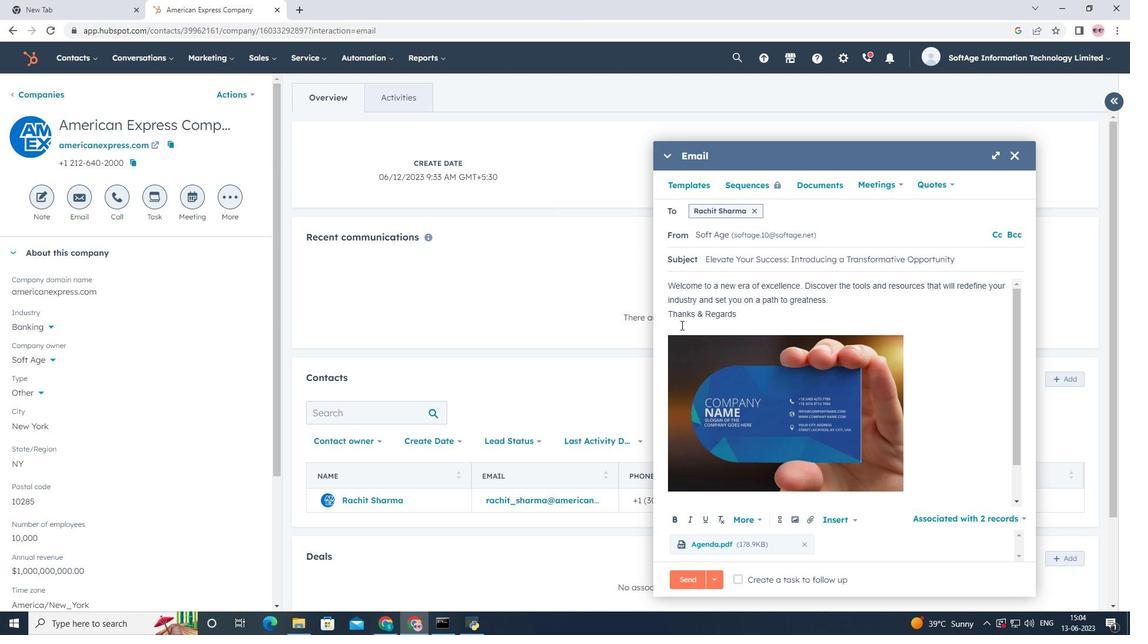 
Action: Mouse moved to (737, 333)
Screenshot: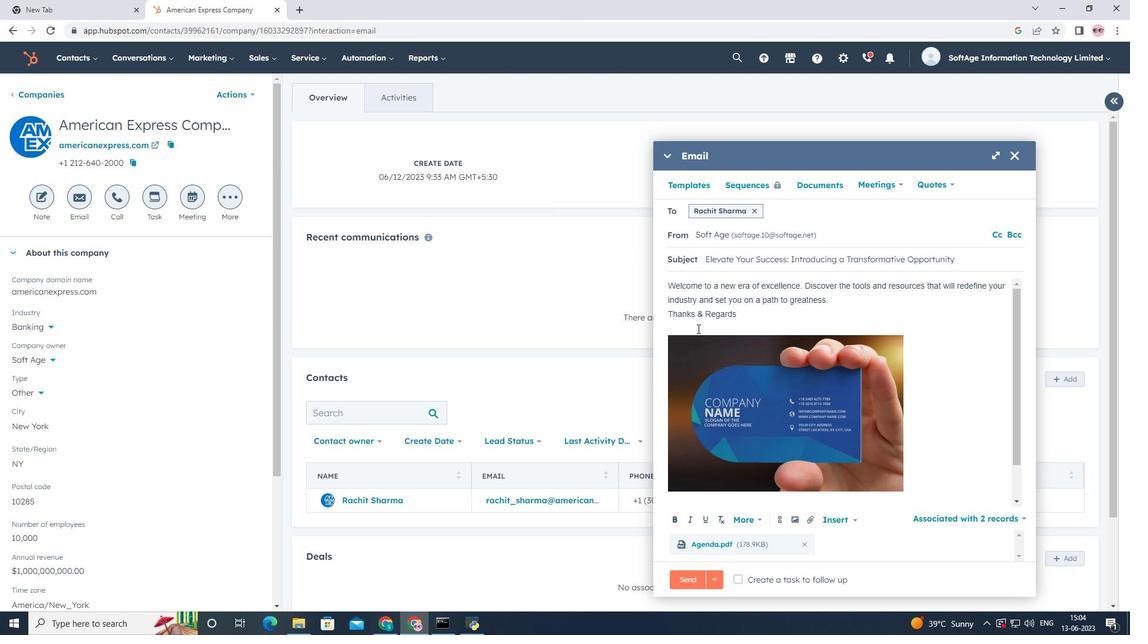 
Action: Key pressed <Key.shift><Key.shift><Key.shift><Key.shift><Key.shift><Key.shift><Key.shift><Key.shift><Key.shift><Key.shift><Key.shift><Key.shift><Key.shift><Key.shift><Key.shift><Key.shift><Key.shift><Key.shift><Key.shift><Key.shift><Key.shift><Key.shift><Key.shift><Key.shift><Key.shift><Key.shift><Key.shift><Key.shift><Key.shift><Key.shift><Key.shift><Key.shift><Key.shift><Key.shift><Key.shift><Key.shift><Key.shift><Key.shift><Key.shift><Key.shift><Key.shift><Key.shift><Key.shift><Key.shift><Key.shift><Key.shift><Key.shift><Key.shift><Key.shift><Key.shift><Key.shift><Key.shift><Key.shift><Key.shift><Key.shift><Key.shift><Key.shift><Key.shift><Key.shift><Key.shift><Key.shift><Key.shift><Key.shift><Key.shift><Key.shift><Key.shift><Key.shift><Key.shift><Key.shift><Key.shift><Key.shift><Key.shift><Key.shift><Key.shift><Key.shift><Key.shift><Key.shift><Key.shift><Key.shift><Key.shift><Key.shift><Key.shift><Key.shift><Key.shift>S<Key.backspace>snapchat<Key.space>
Screenshot: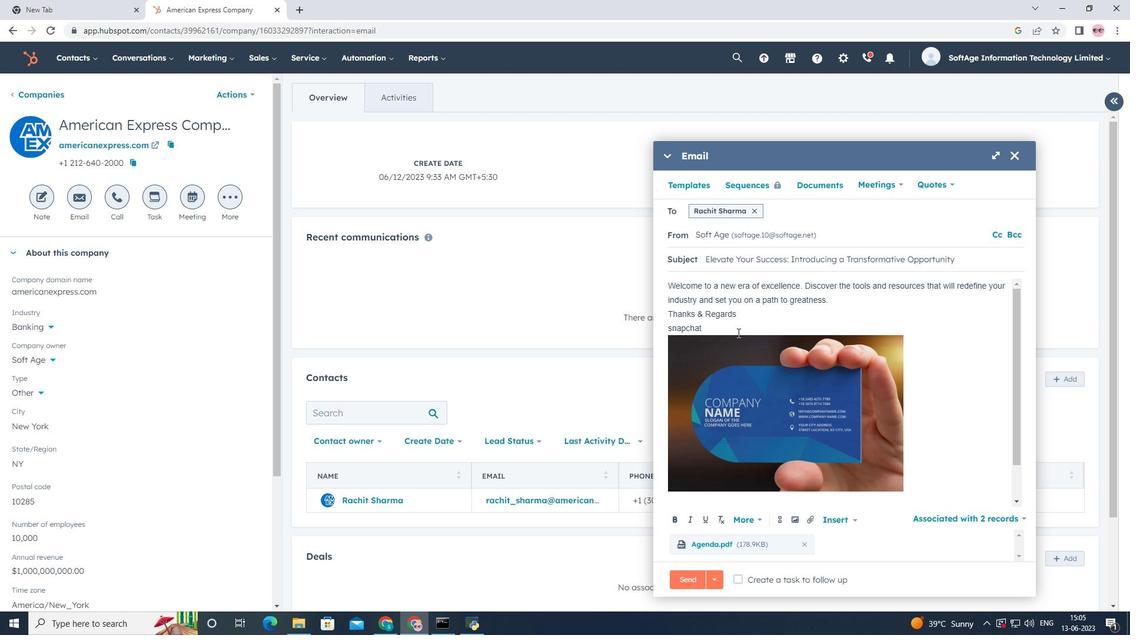 
Action: Mouse moved to (783, 520)
Screenshot: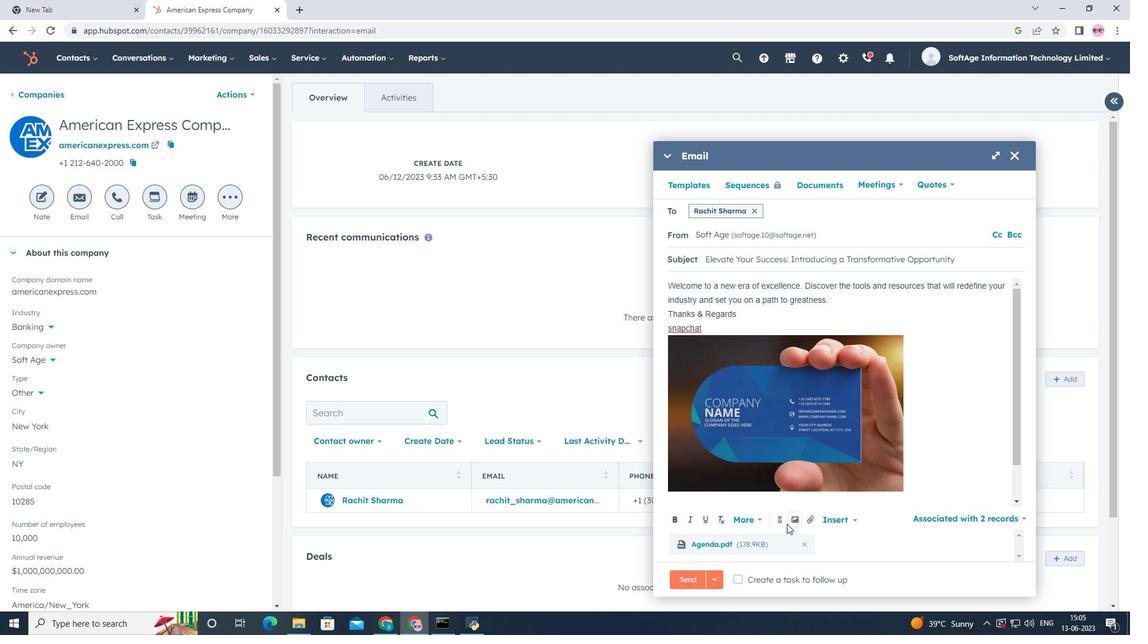
Action: Mouse pressed left at (783, 520)
Screenshot: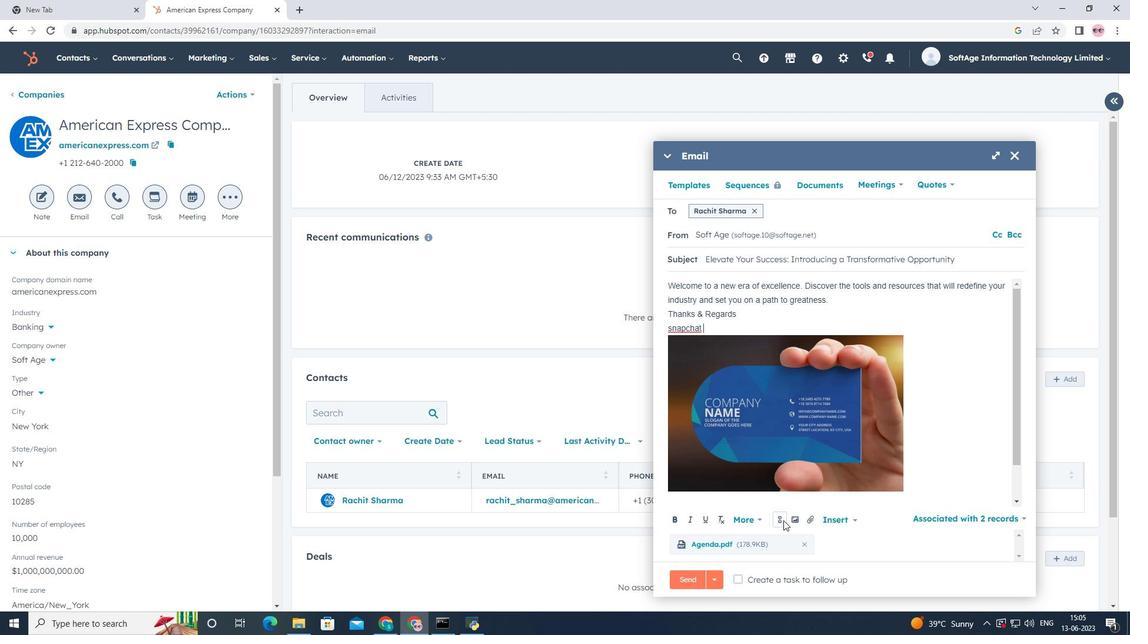 
Action: Mouse moved to (794, 435)
Screenshot: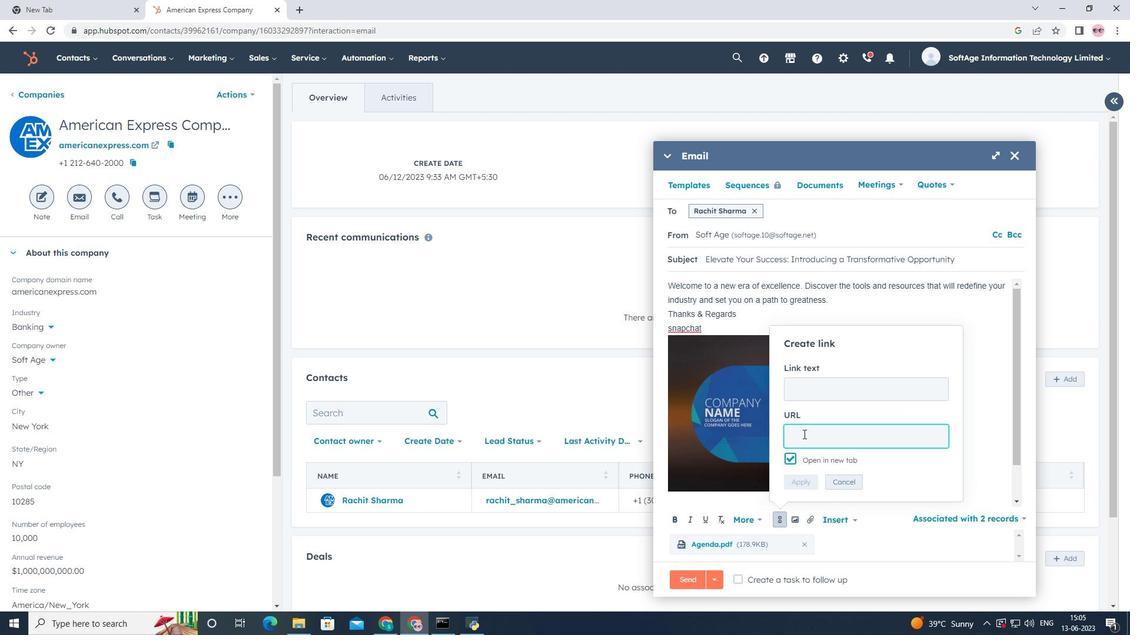 
Action: Key pressed www.snapchat.com
Screenshot: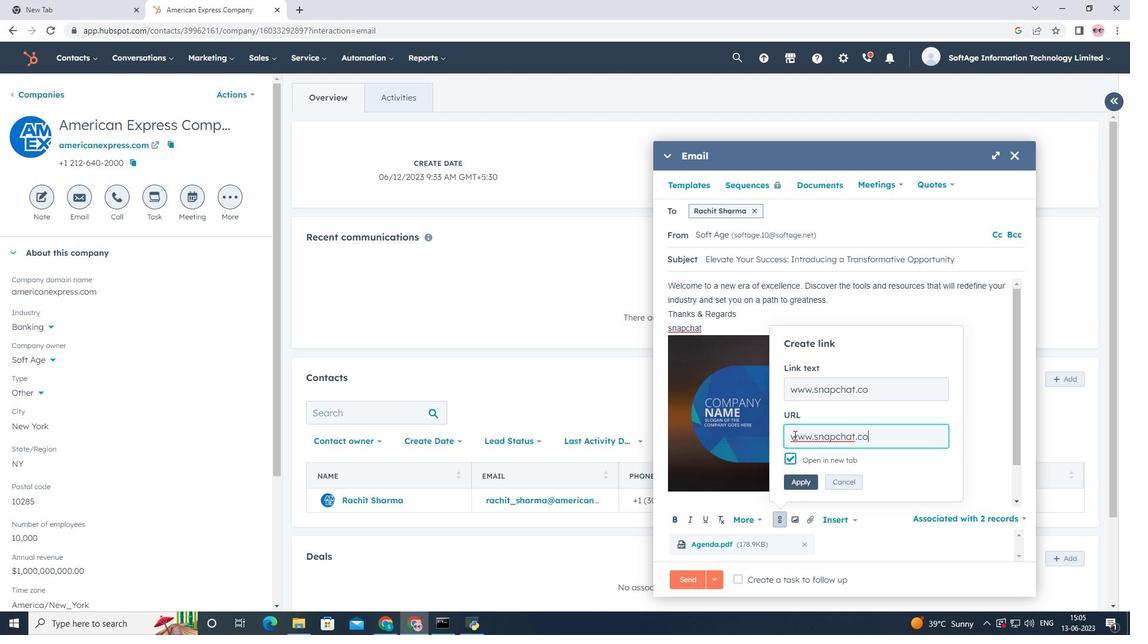 
Action: Mouse moved to (807, 482)
Screenshot: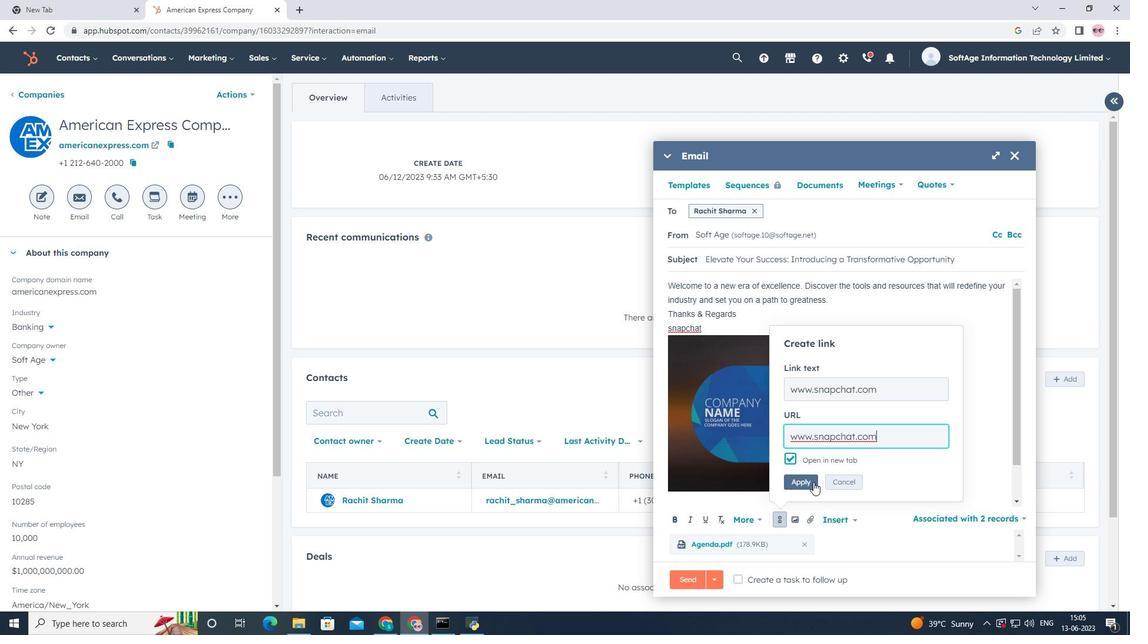 
Action: Mouse pressed left at (807, 482)
Screenshot: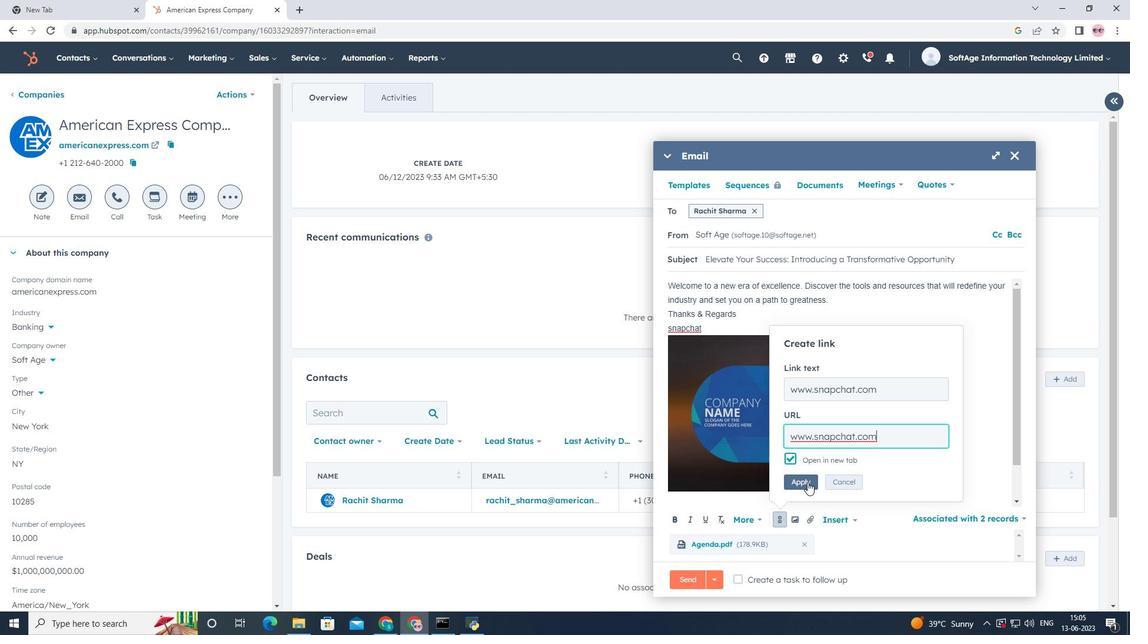 
Action: Mouse moved to (769, 581)
Screenshot: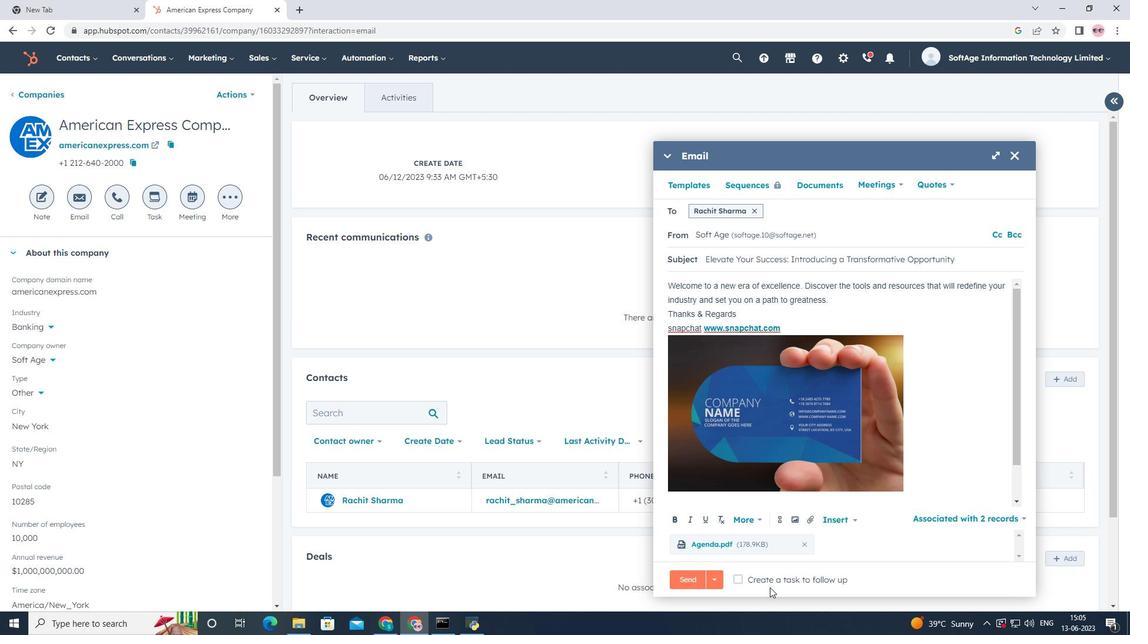 
Action: Mouse pressed left at (769, 581)
Screenshot: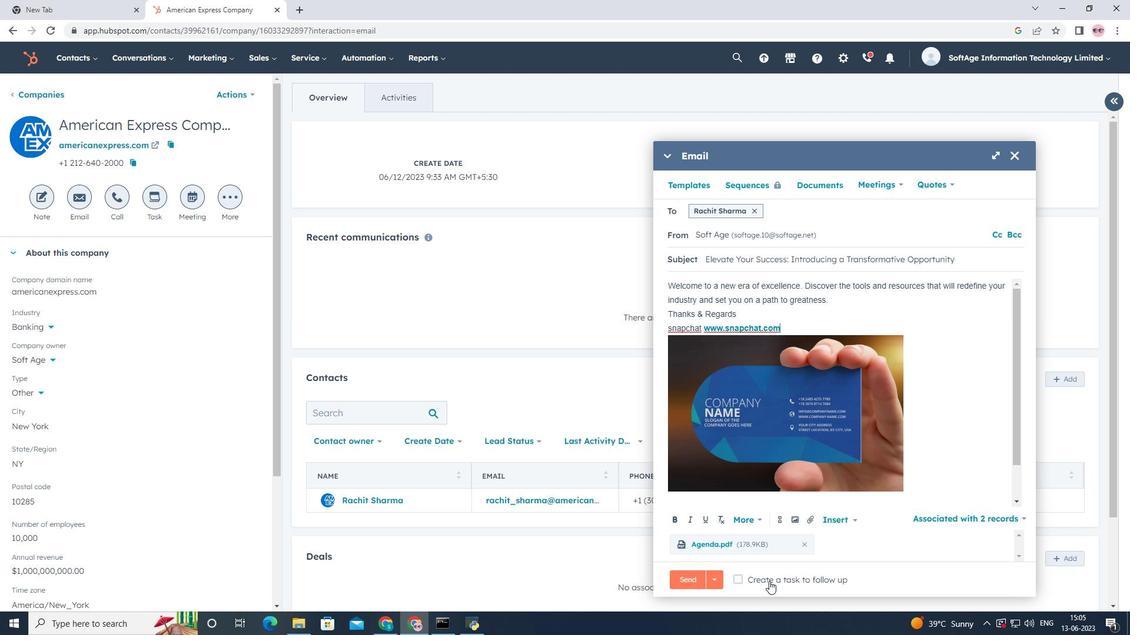 
Action: Mouse moved to (968, 582)
Screenshot: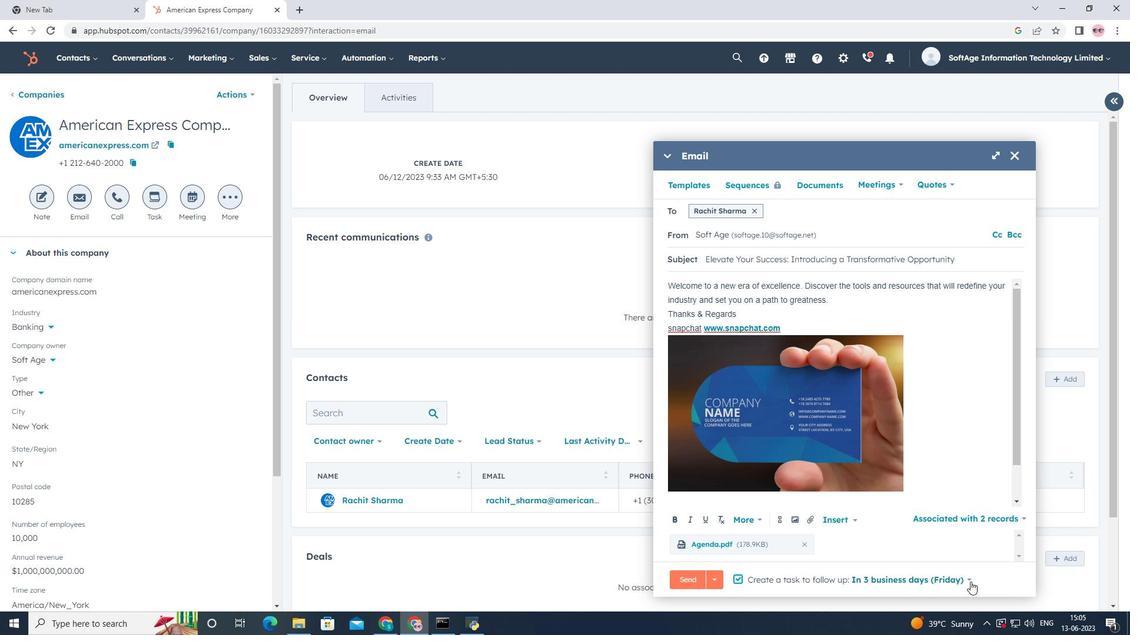 
Action: Mouse pressed left at (968, 582)
Screenshot: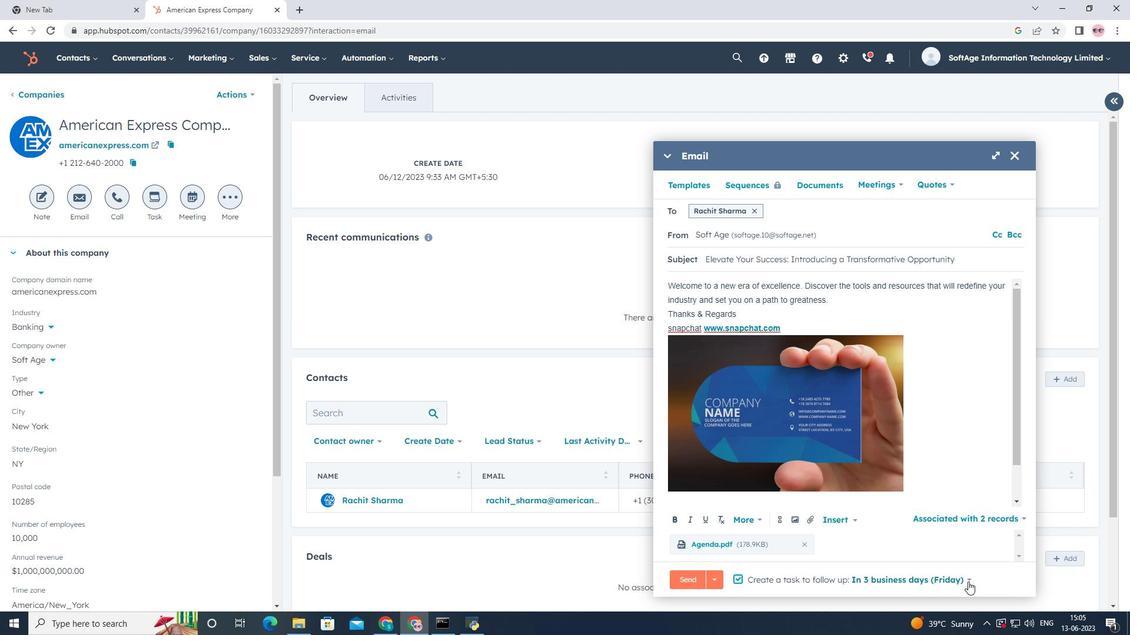 
Action: Mouse moved to (919, 450)
Screenshot: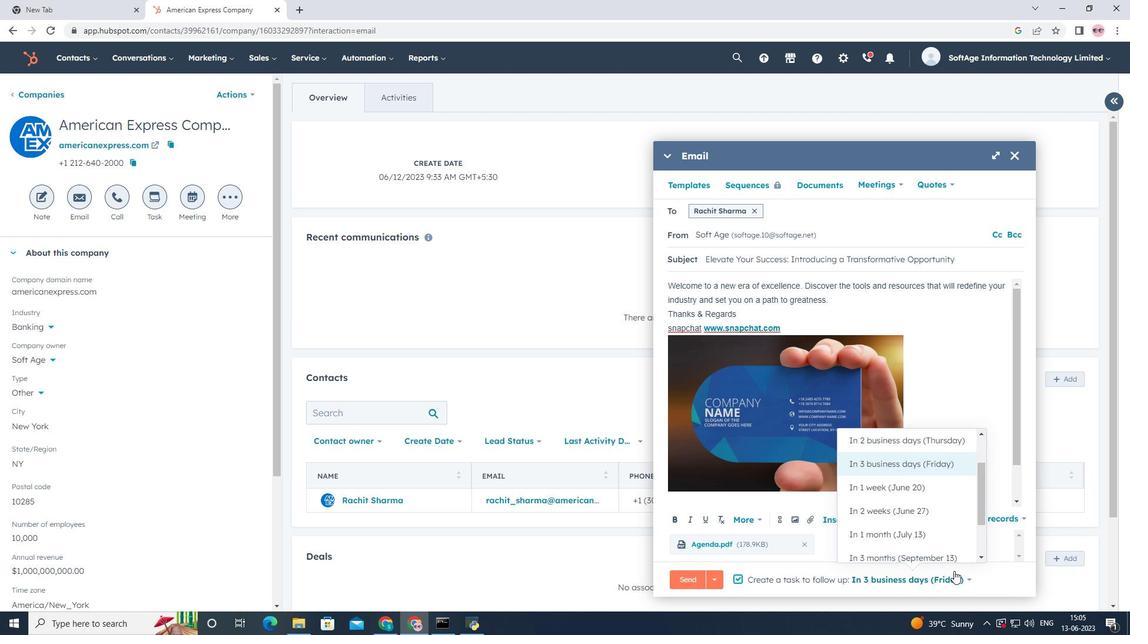 
Action: Mouse pressed left at (919, 450)
Screenshot: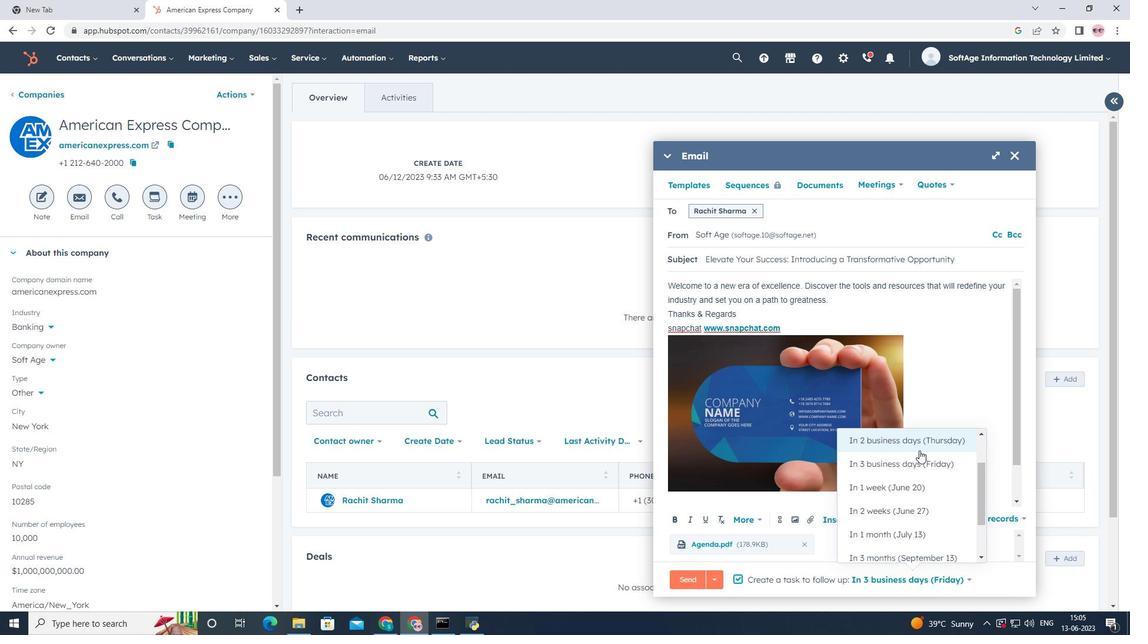 
Action: Mouse moved to (759, 207)
Screenshot: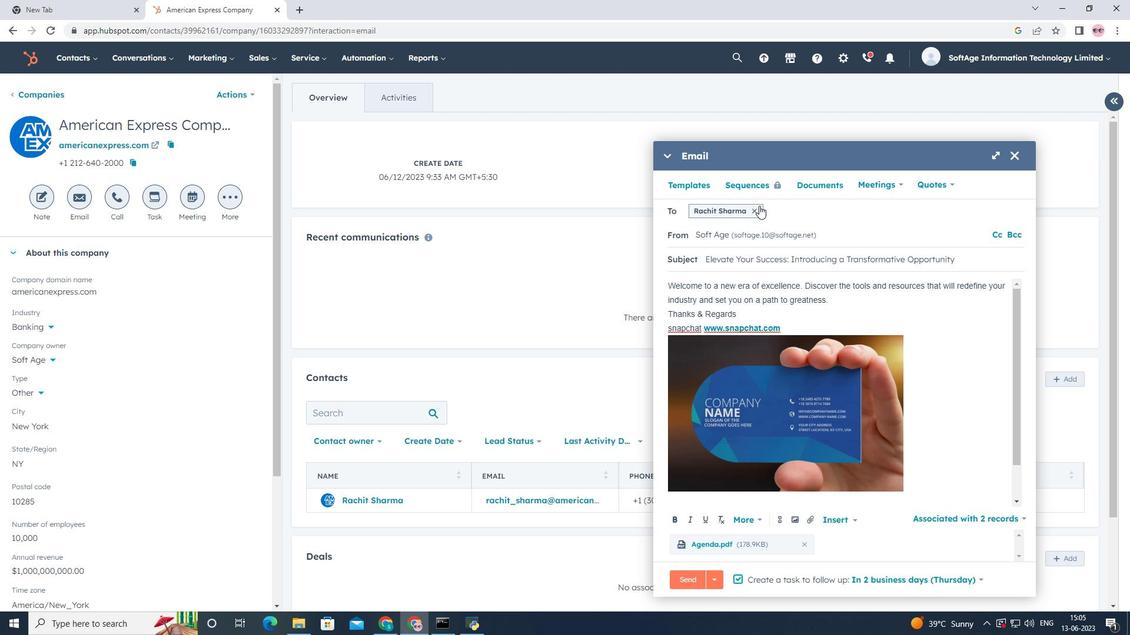 
Action: Mouse pressed left at (759, 207)
Screenshot: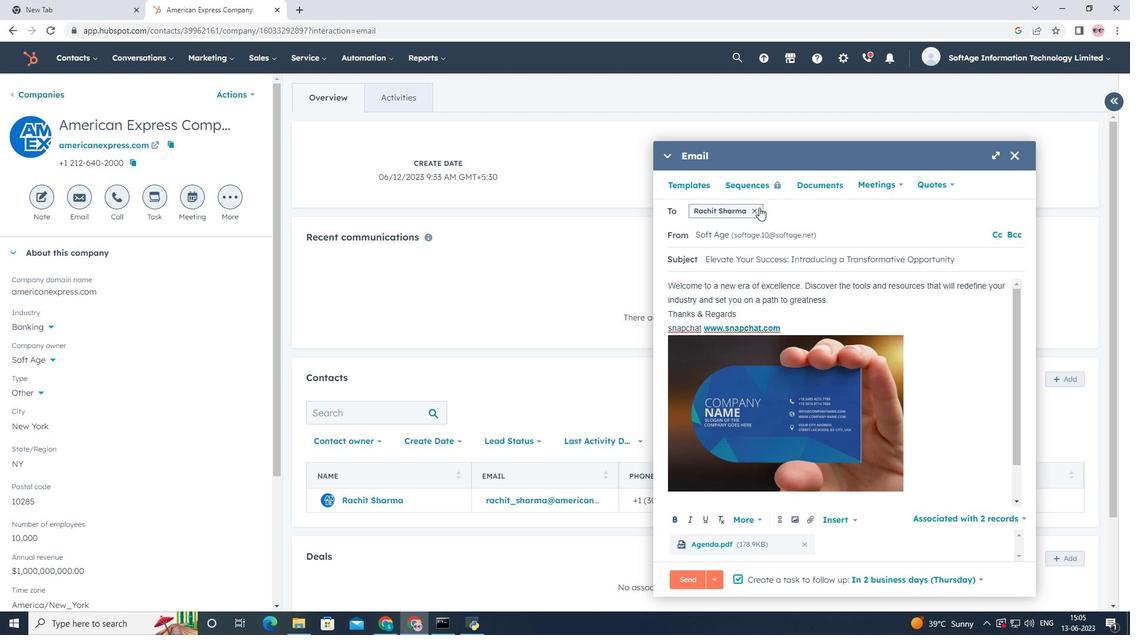 
Action: Mouse moved to (752, 208)
Screenshot: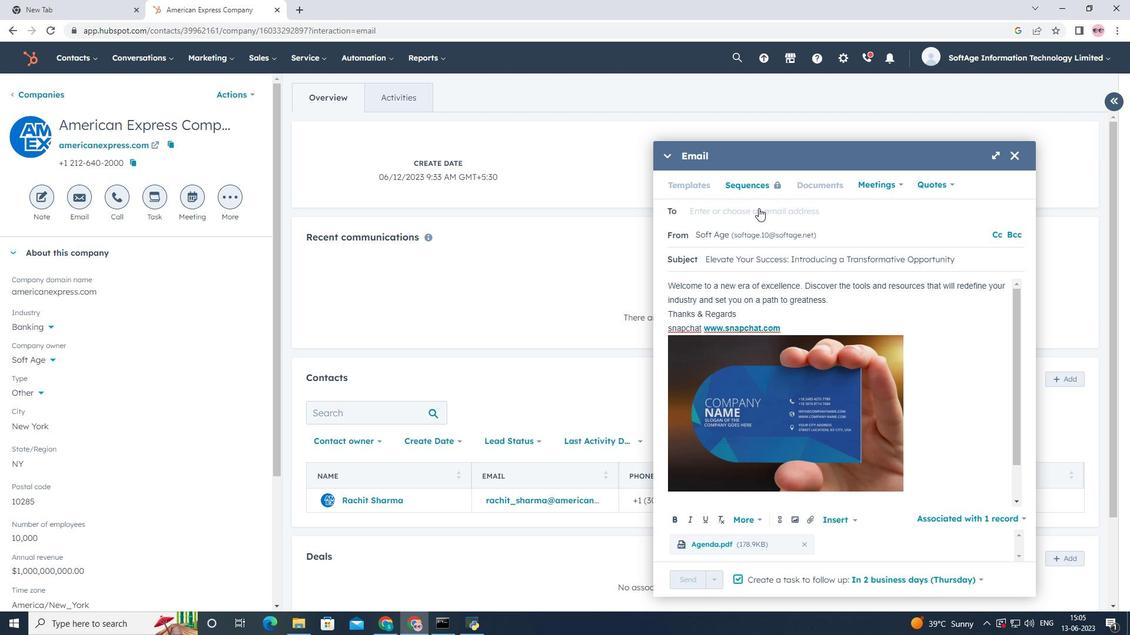 
Action: Mouse pressed left at (752, 208)
Screenshot: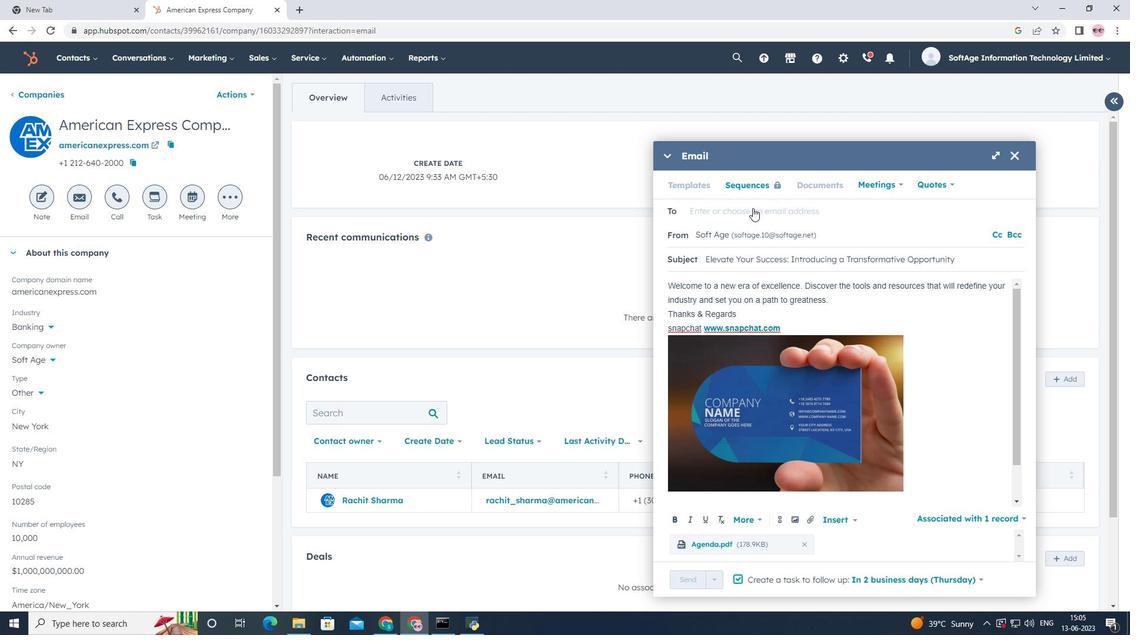 
Action: Mouse moved to (753, 238)
Screenshot: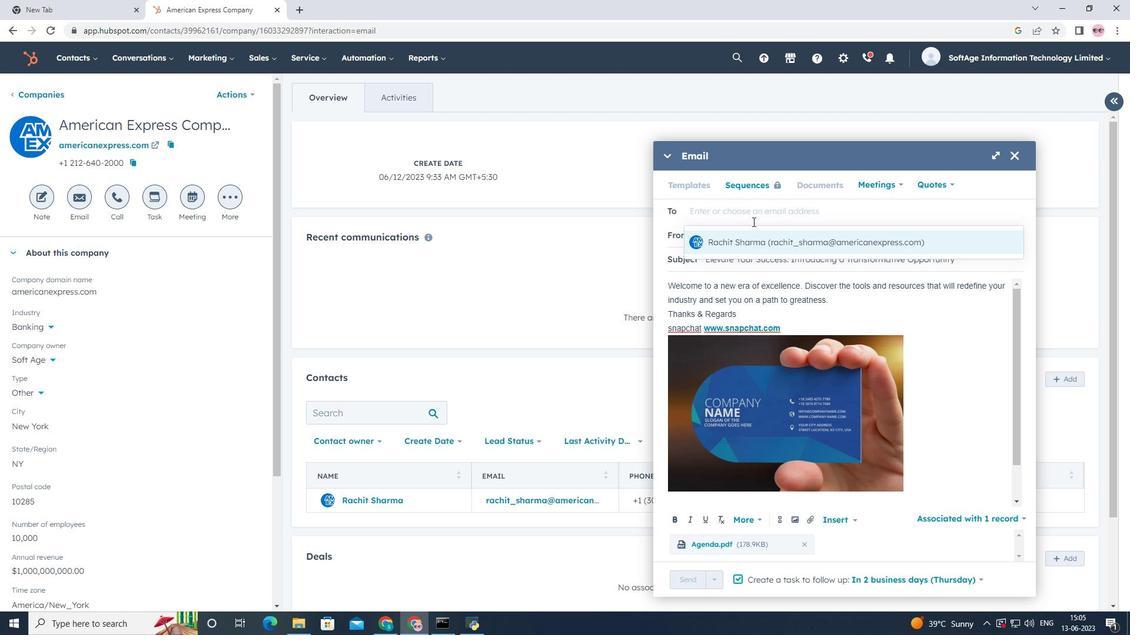
Action: Mouse pressed left at (753, 238)
Screenshot: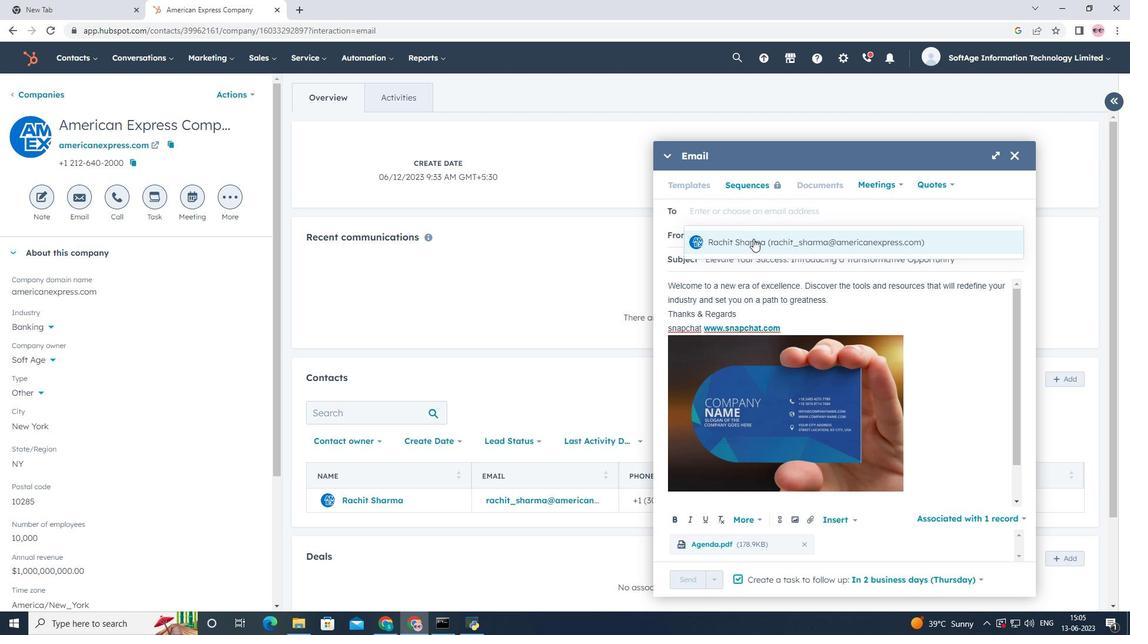 
Action: Mouse moved to (752, 237)
Screenshot: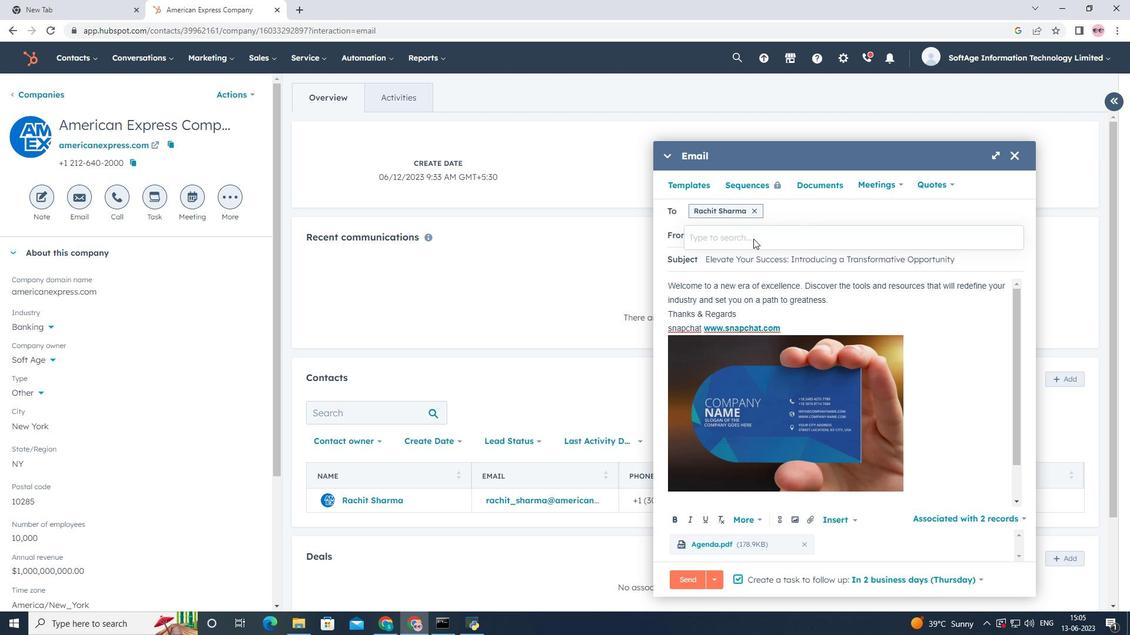 
Action: Mouse scrolled (752, 237) with delta (0, 0)
Screenshot: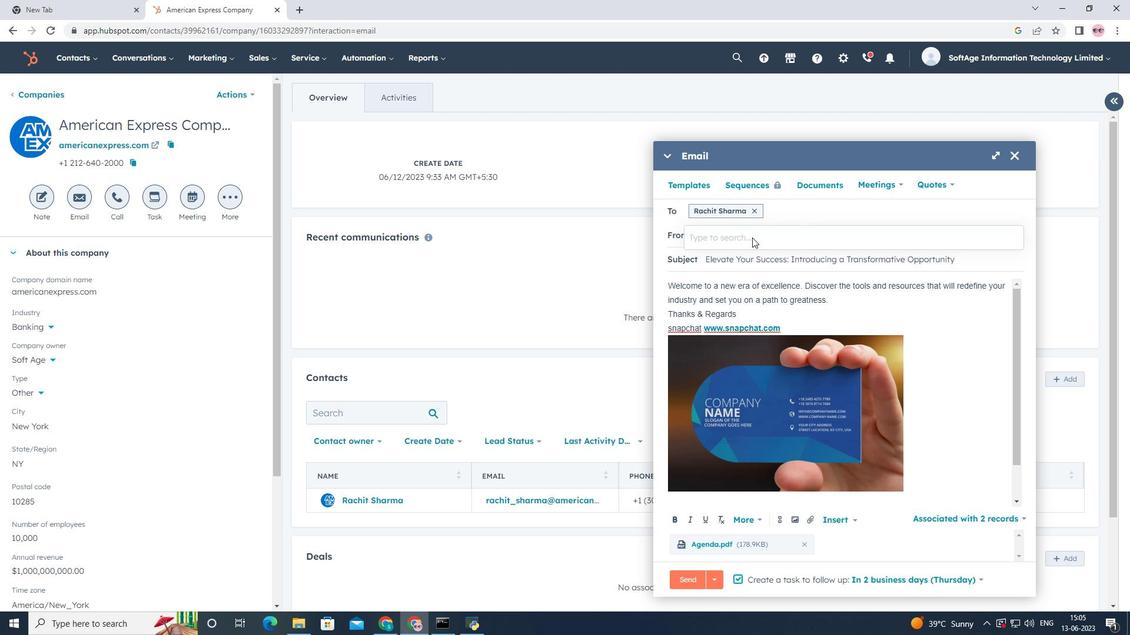 
Action: Mouse scrolled (752, 237) with delta (0, 0)
Screenshot: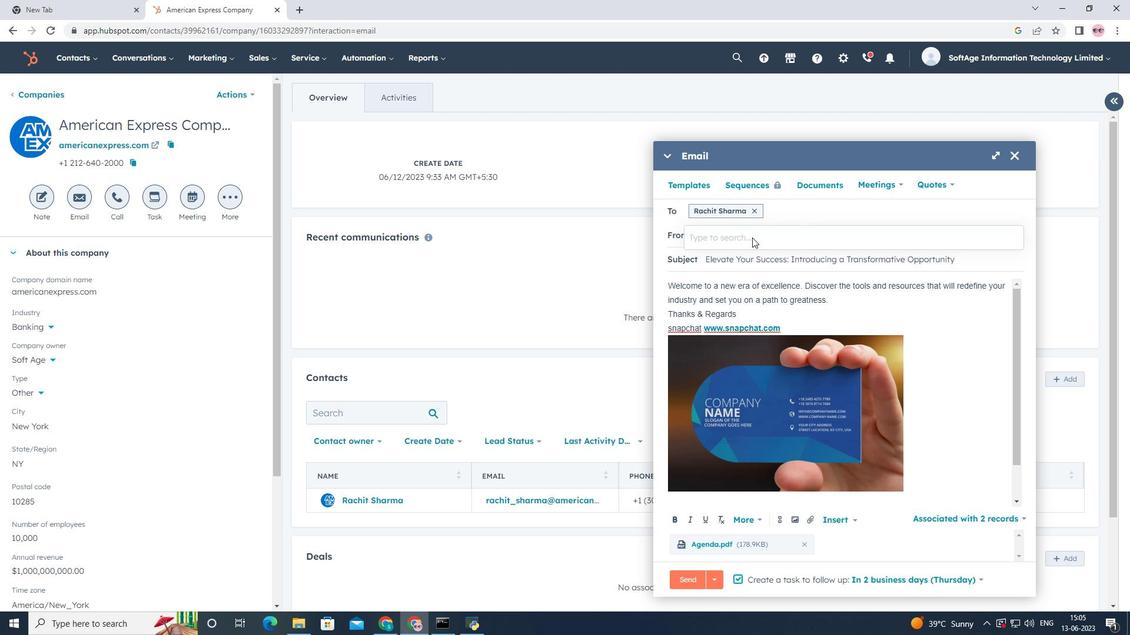 
Action: Mouse scrolled (752, 237) with delta (0, 0)
Screenshot: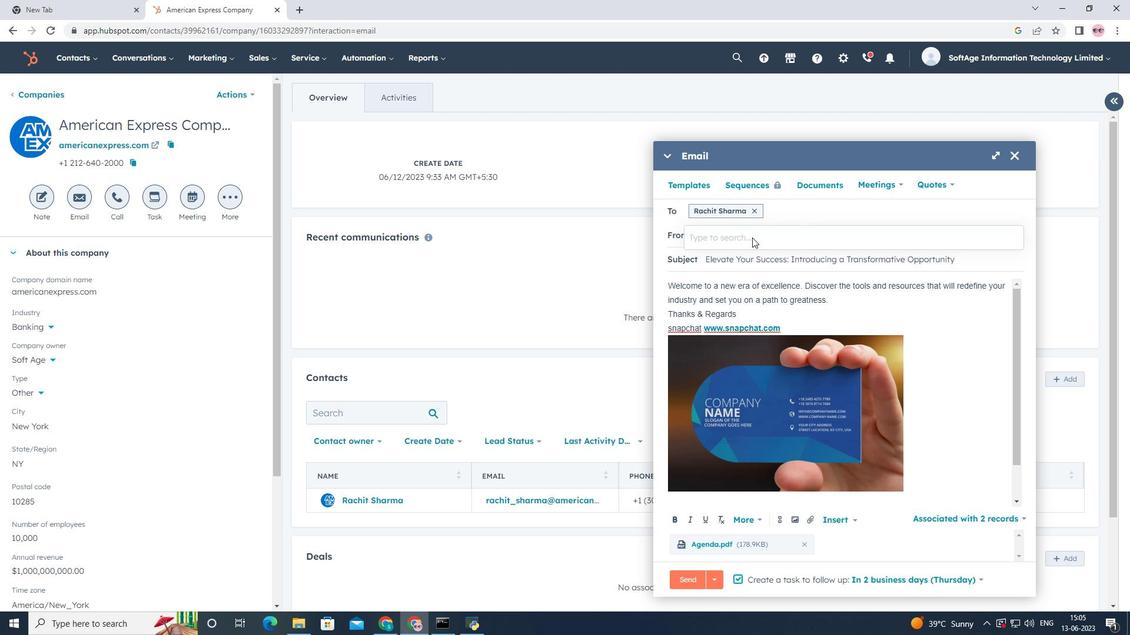 
Action: Mouse scrolled (752, 237) with delta (0, 0)
Screenshot: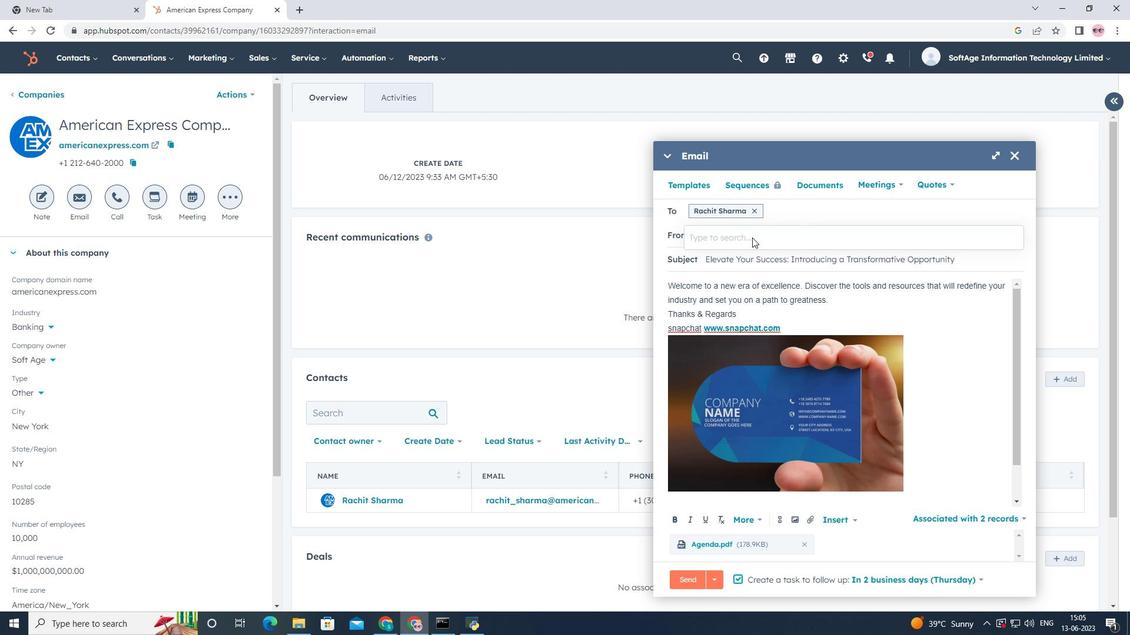 
Action: Mouse scrolled (752, 237) with delta (0, 0)
Screenshot: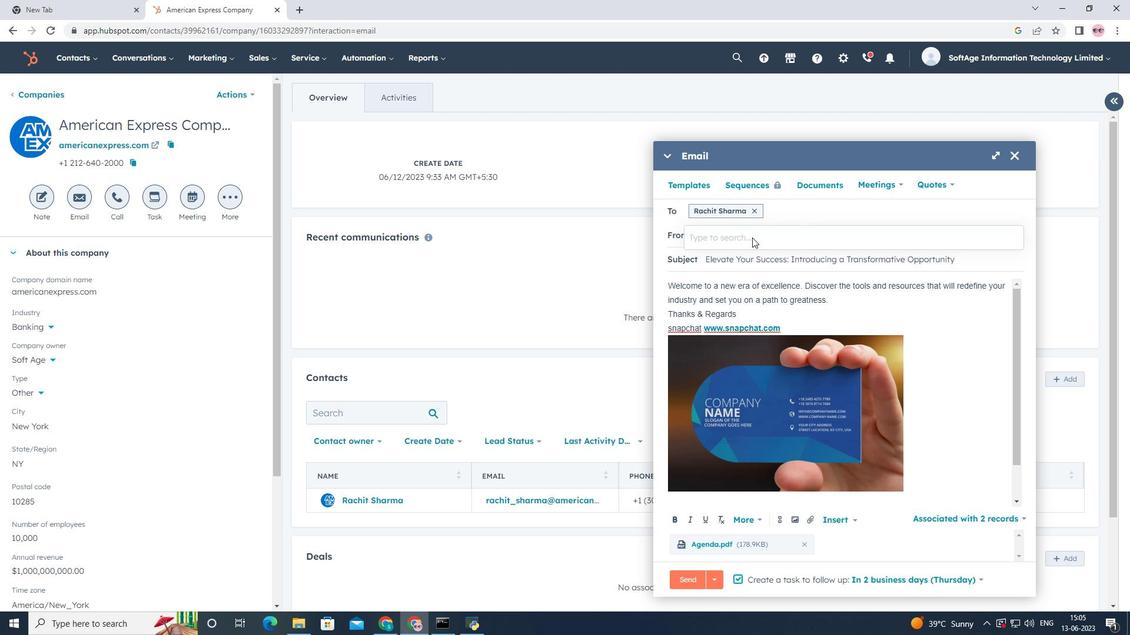 
Action: Mouse scrolled (752, 238) with delta (0, 0)
Screenshot: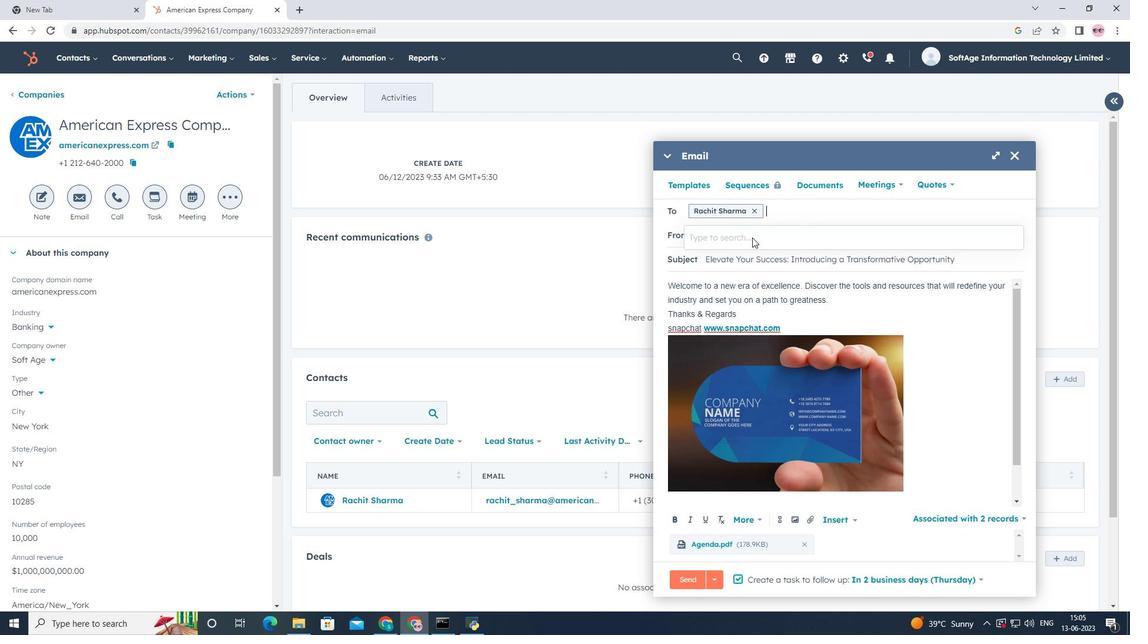 
Action: Mouse scrolled (752, 238) with delta (0, 0)
Screenshot: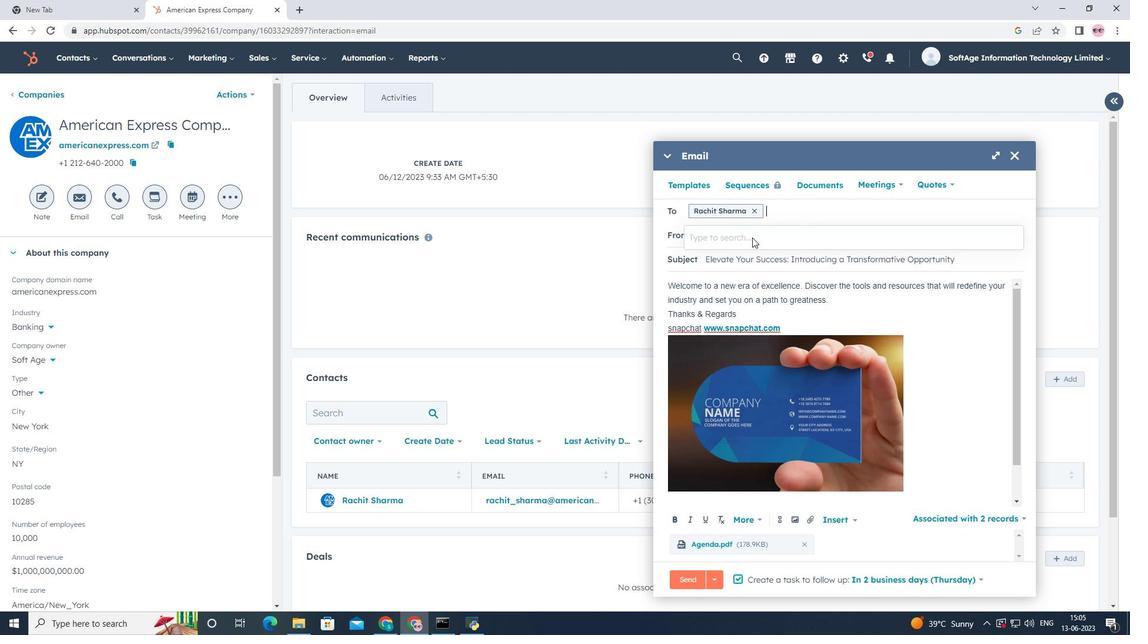 
Action: Mouse scrolled (752, 238) with delta (0, 0)
Screenshot: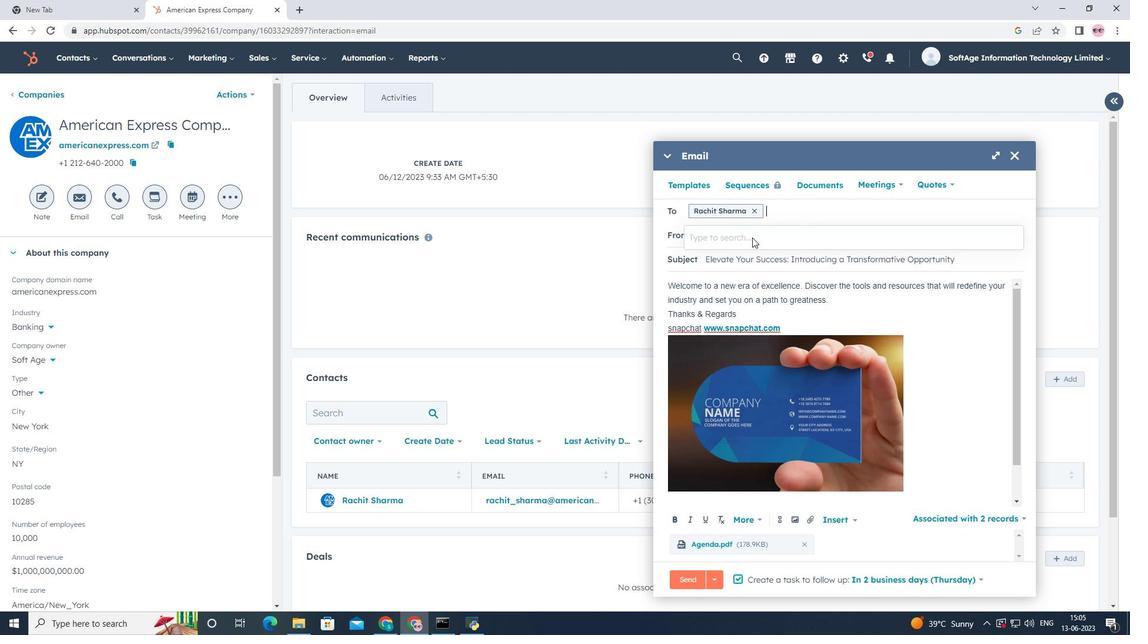 
Action: Mouse scrolled (752, 238) with delta (0, 0)
Screenshot: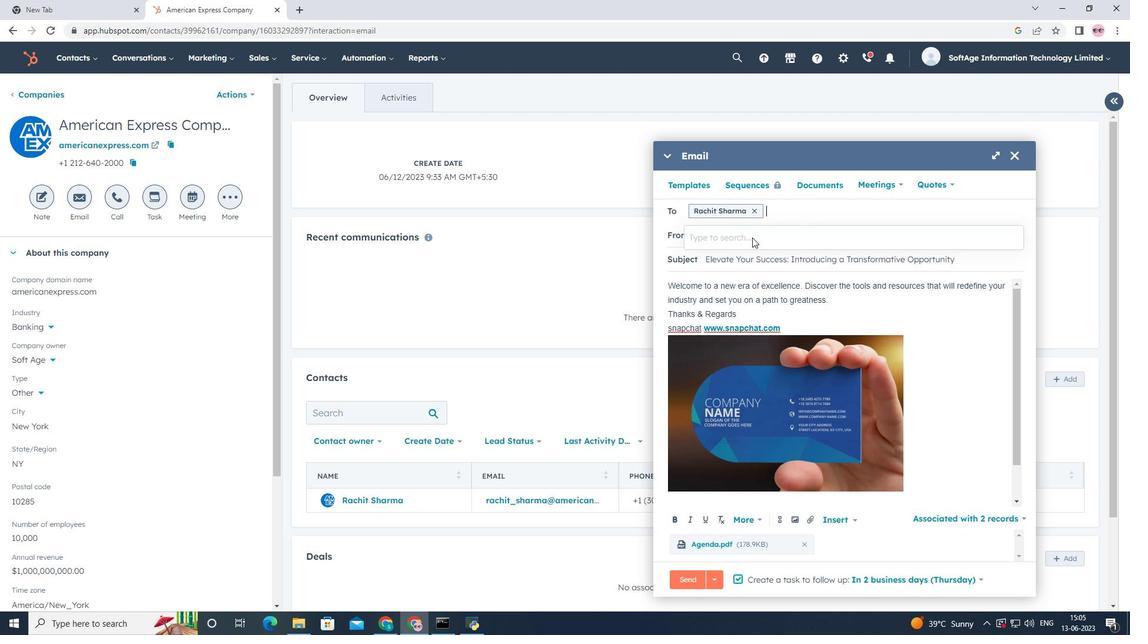 
Action: Mouse moved to (691, 576)
Screenshot: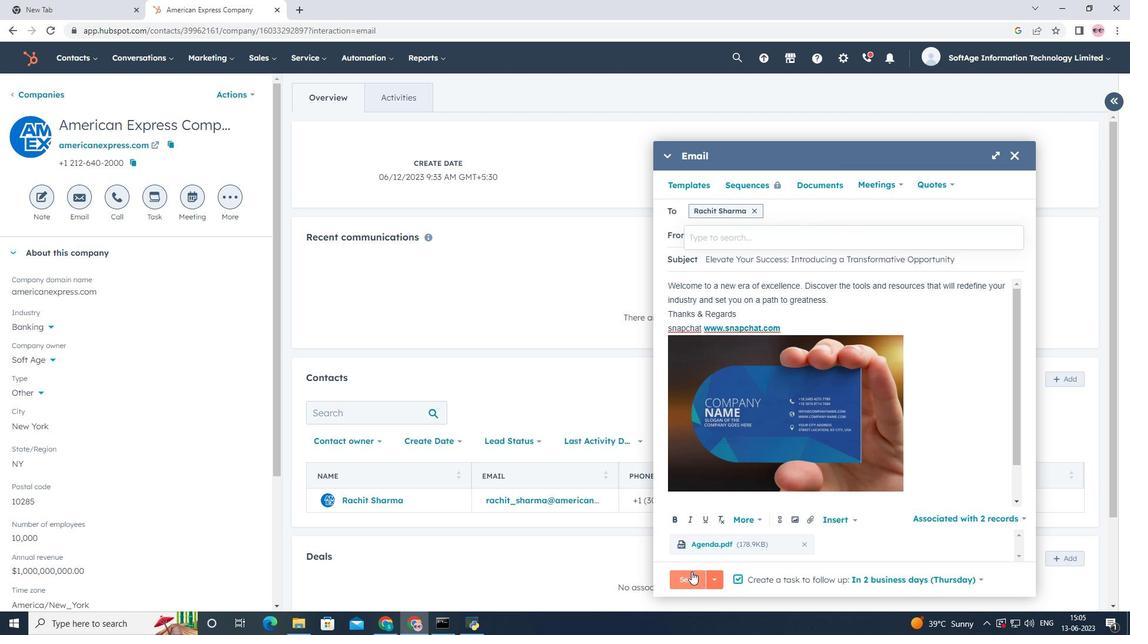 
Action: Mouse pressed left at (691, 576)
Screenshot: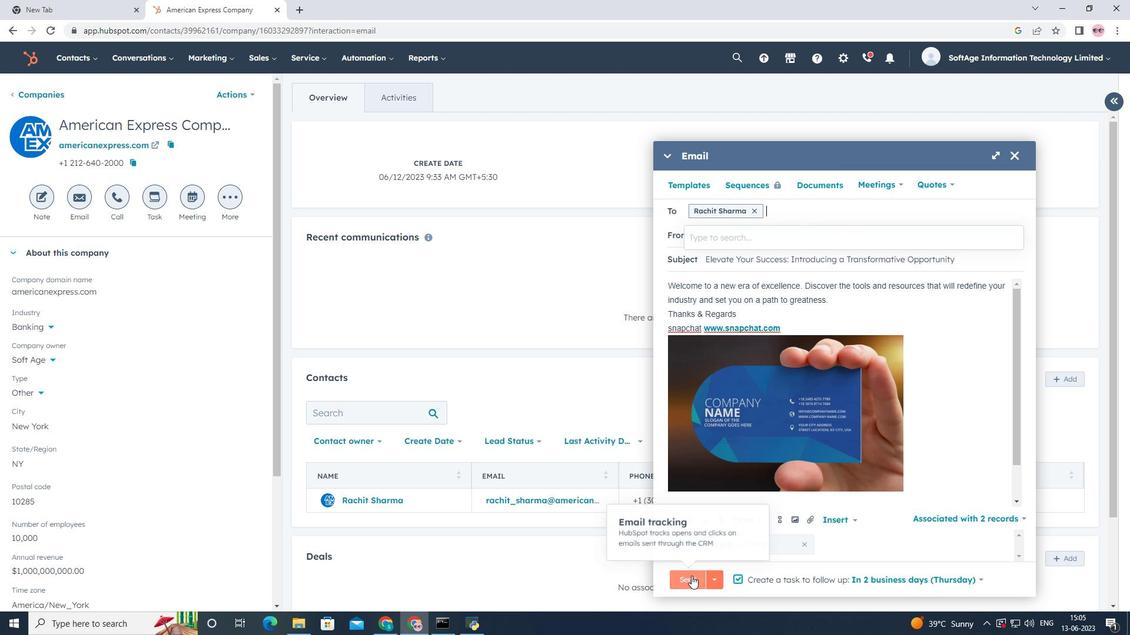 
Action: Mouse moved to (657, 291)
Screenshot: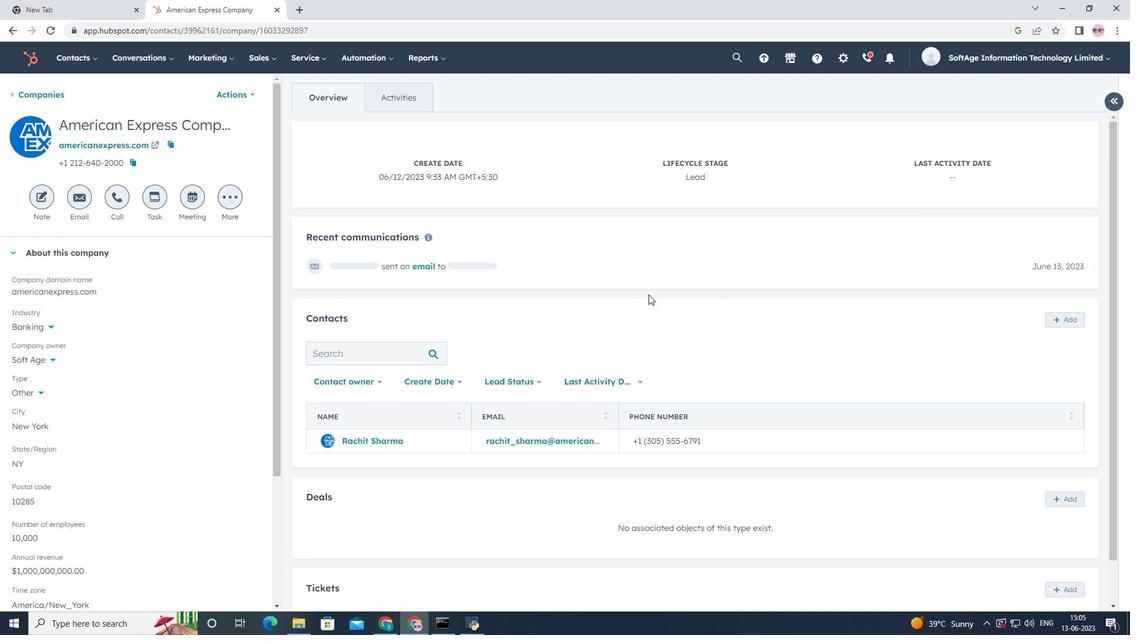 
Action: Mouse scrolled (657, 291) with delta (0, 0)
Screenshot: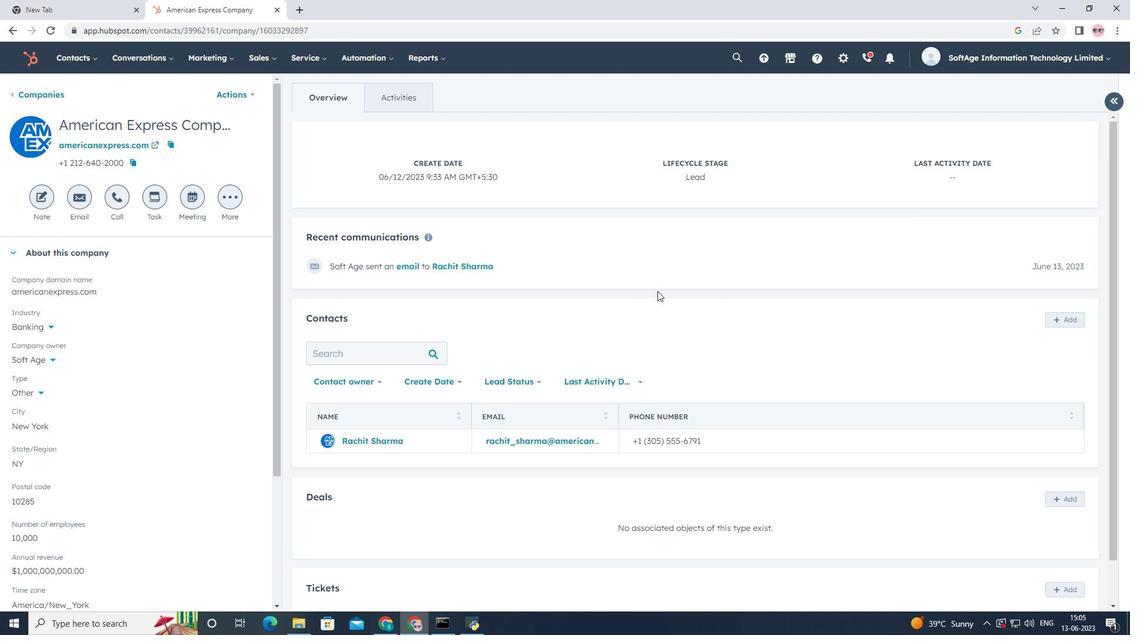 
Action: Mouse scrolled (657, 291) with delta (0, 0)
Screenshot: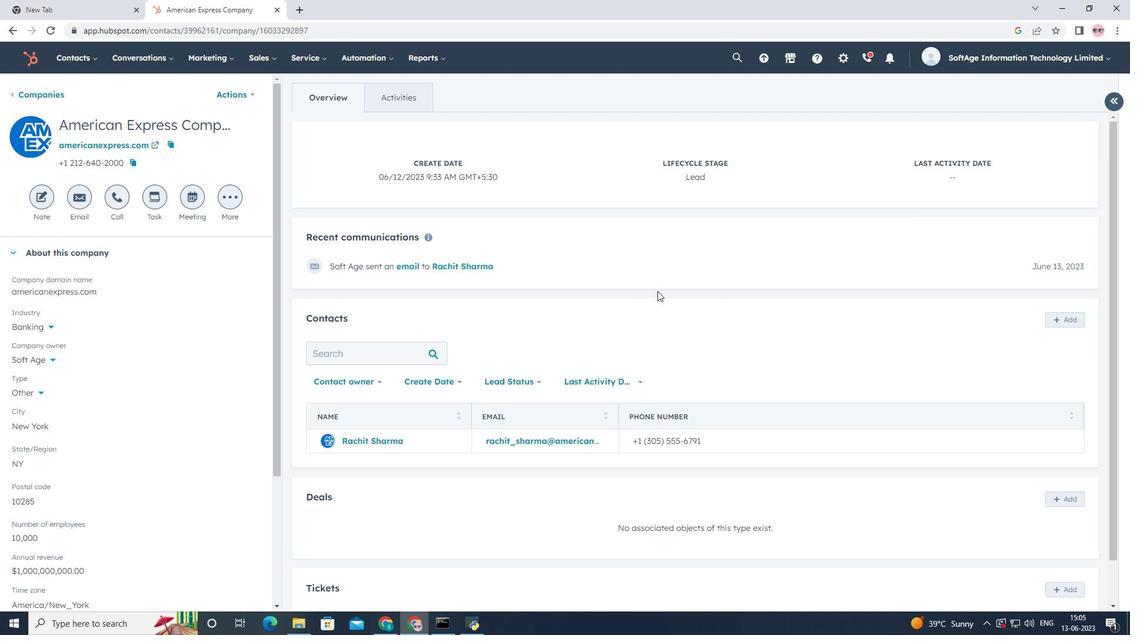 
Action: Mouse scrolled (657, 291) with delta (0, 0)
Screenshot: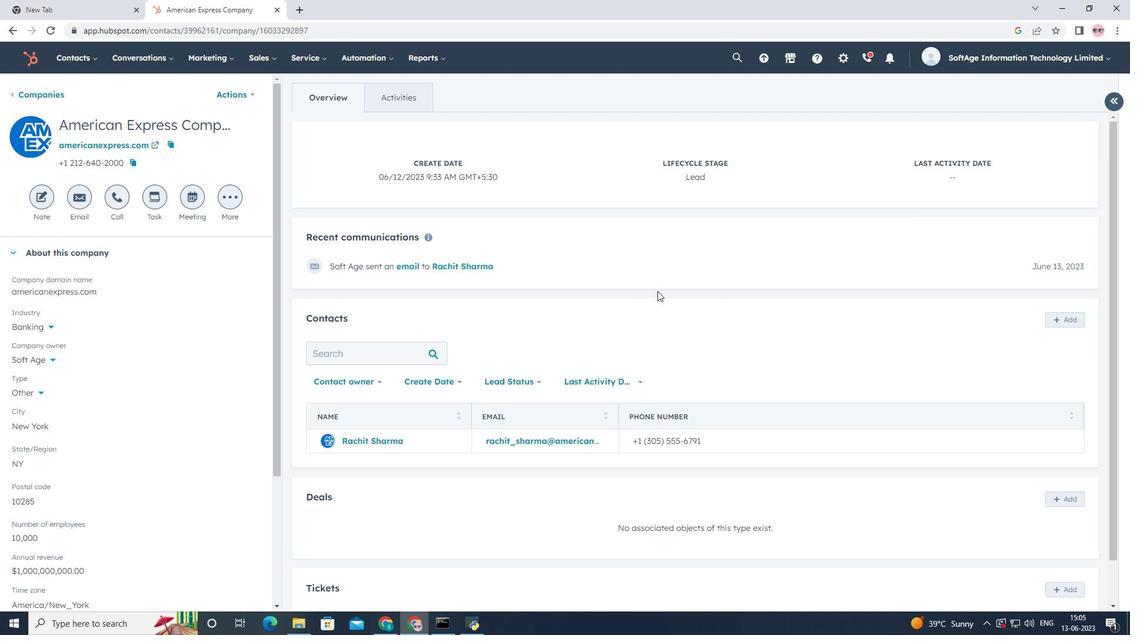 
Action: Mouse scrolled (657, 291) with delta (0, 0)
Screenshot: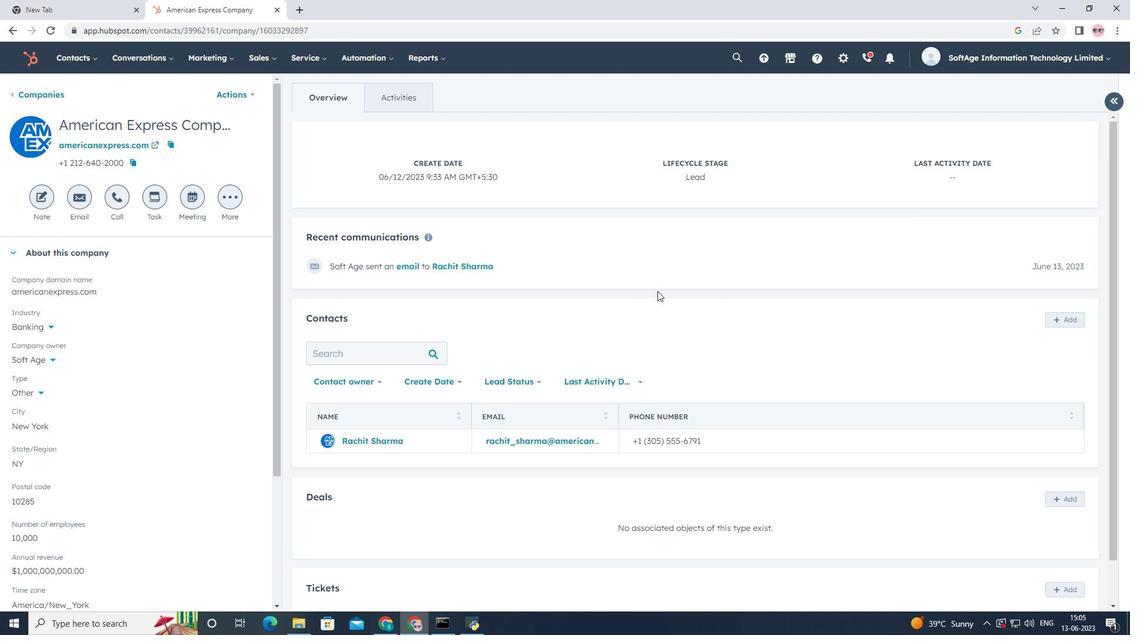 
Action: Mouse scrolled (657, 291) with delta (0, 0)
Screenshot: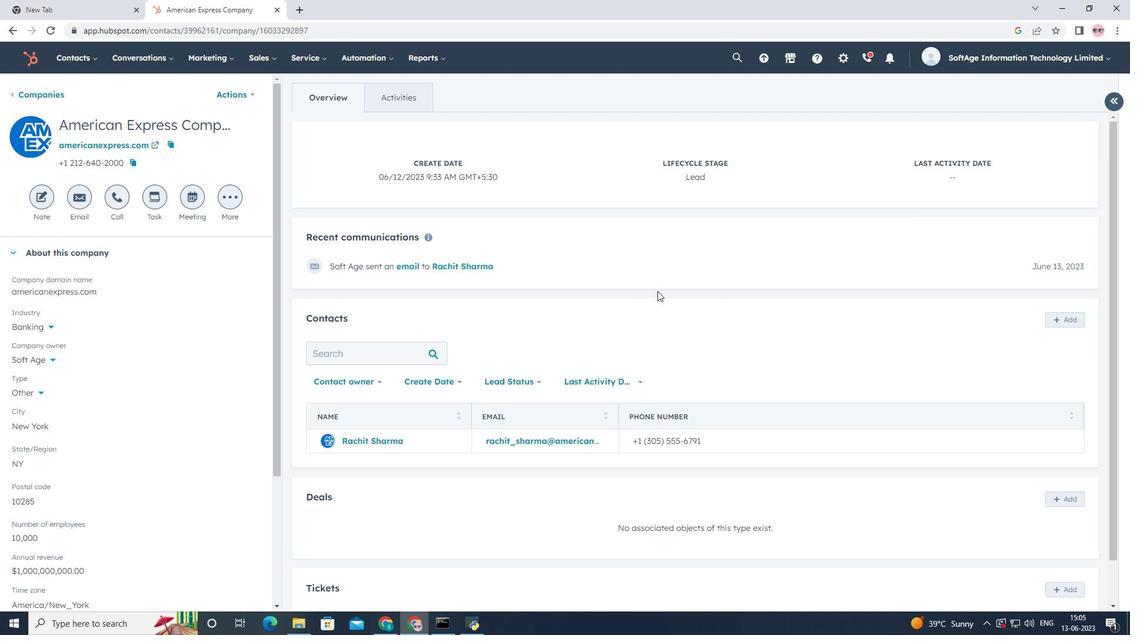 
Action: Mouse scrolled (657, 290) with delta (0, 0)
Screenshot: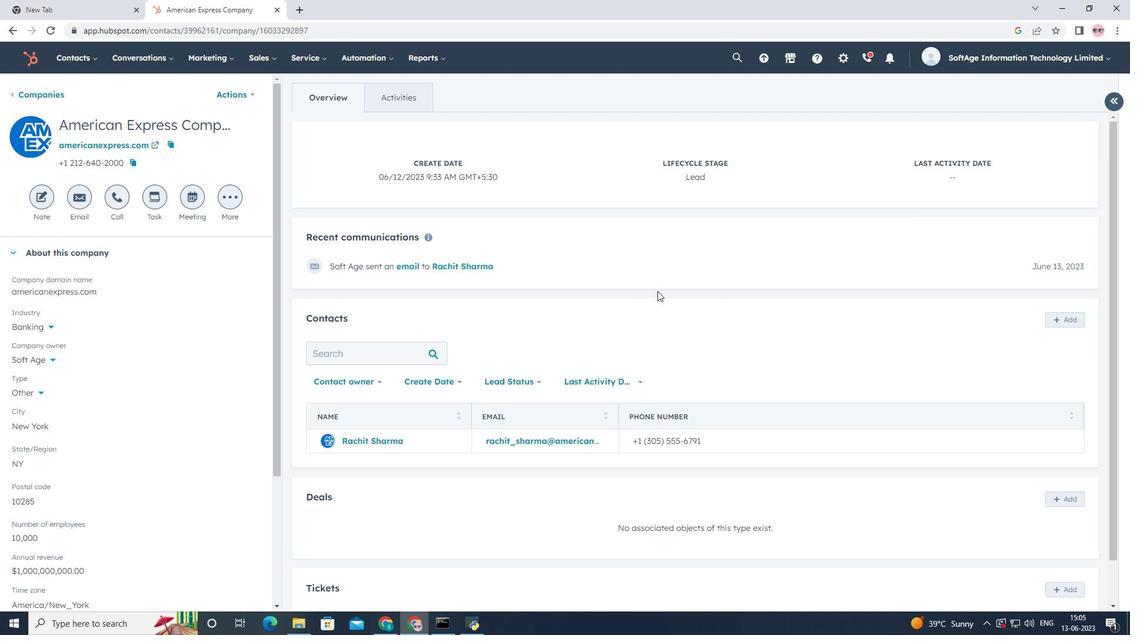 
Action: Mouse scrolled (657, 290) with delta (0, 0)
Screenshot: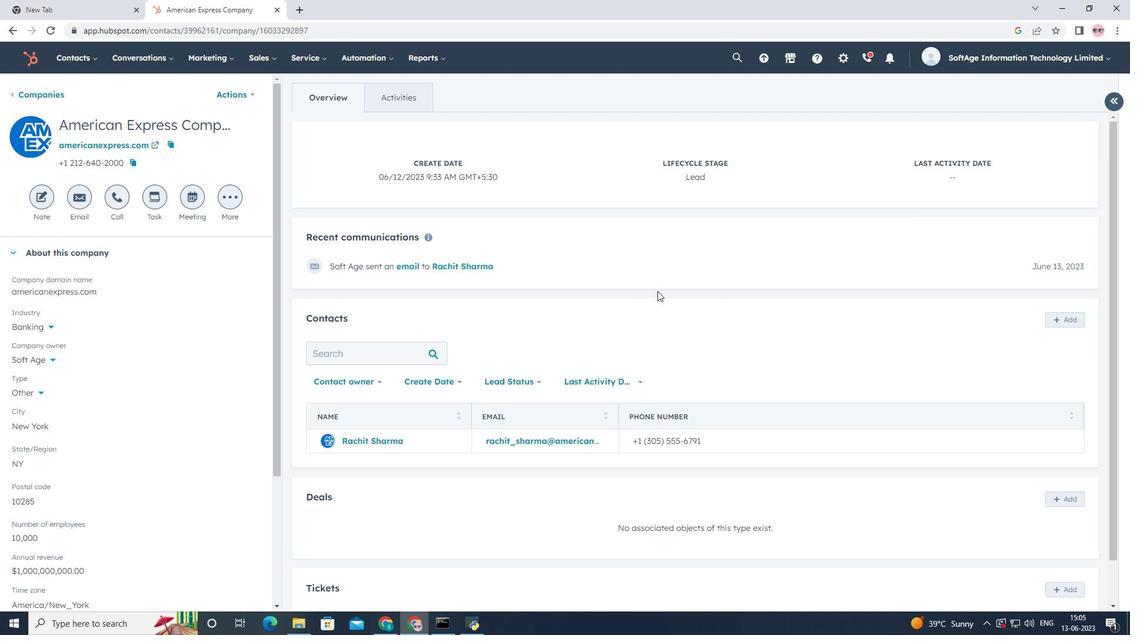 
Action: Mouse scrolled (657, 290) with delta (0, 0)
Screenshot: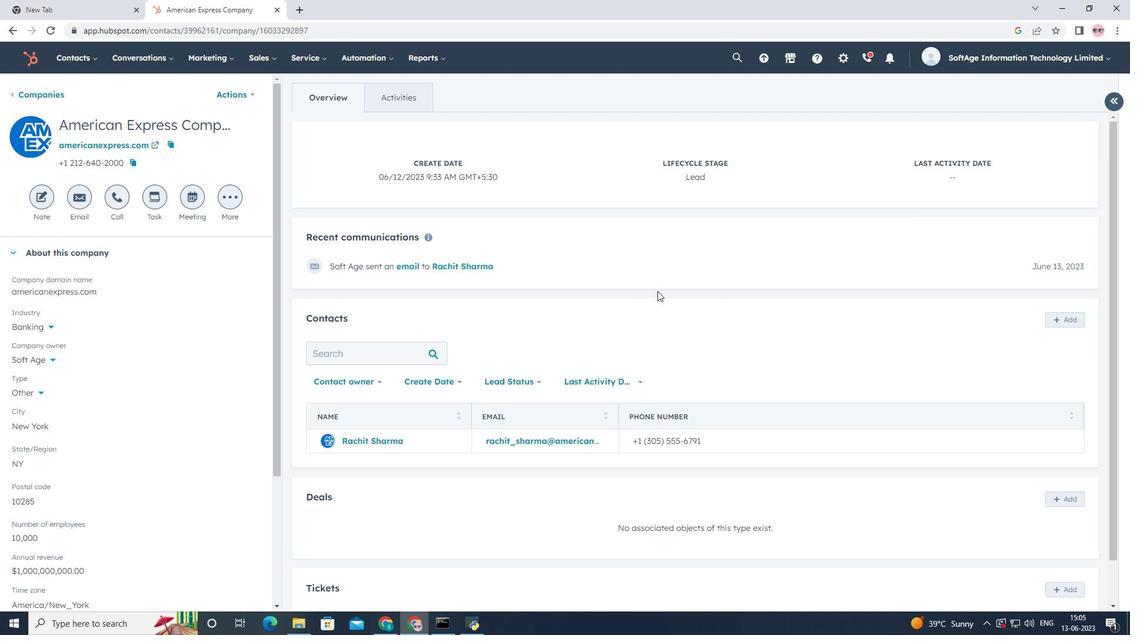 
Action: Mouse scrolled (657, 290) with delta (0, 0)
Screenshot: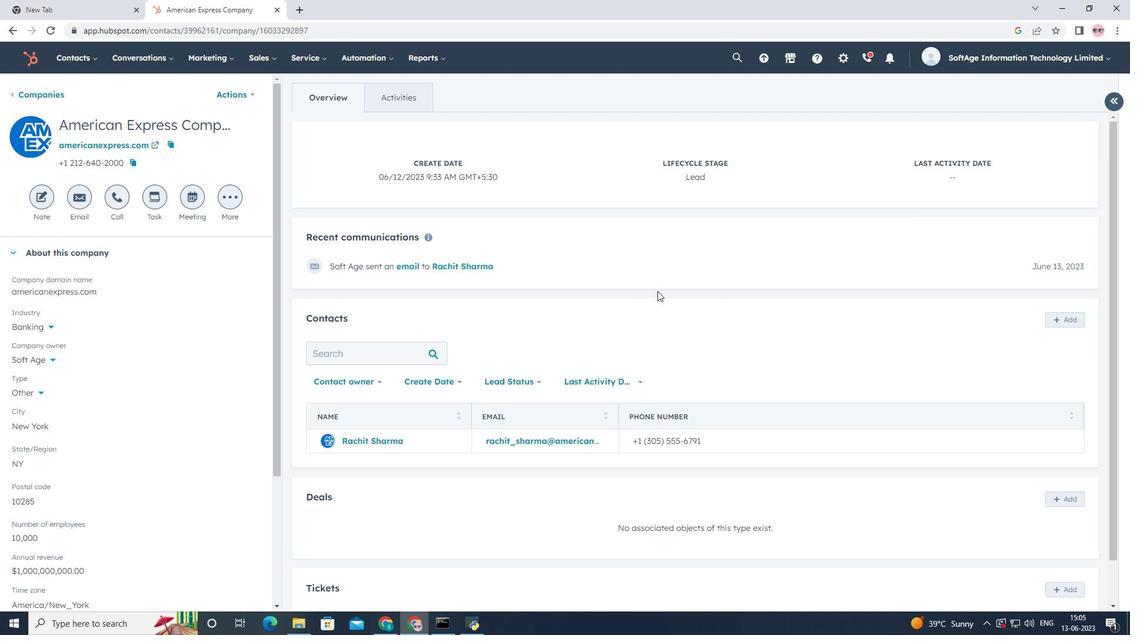 
